 Task: Create new Company, with domain: 'jcrew.com' and type: 'Reseller'. Add new contact for this company, with mail Id: 'Amrita18Hill@jcrew.com', First Name: Amrita, Last name:  Hill, Job Title: 'Full Stack Developer', Phone Number: '(408) 555-9016'. Change life cycle stage to  Lead and lead status to  Open. Logged in from softage.3@softage.net
Action: Mouse moved to (79, 79)
Screenshot: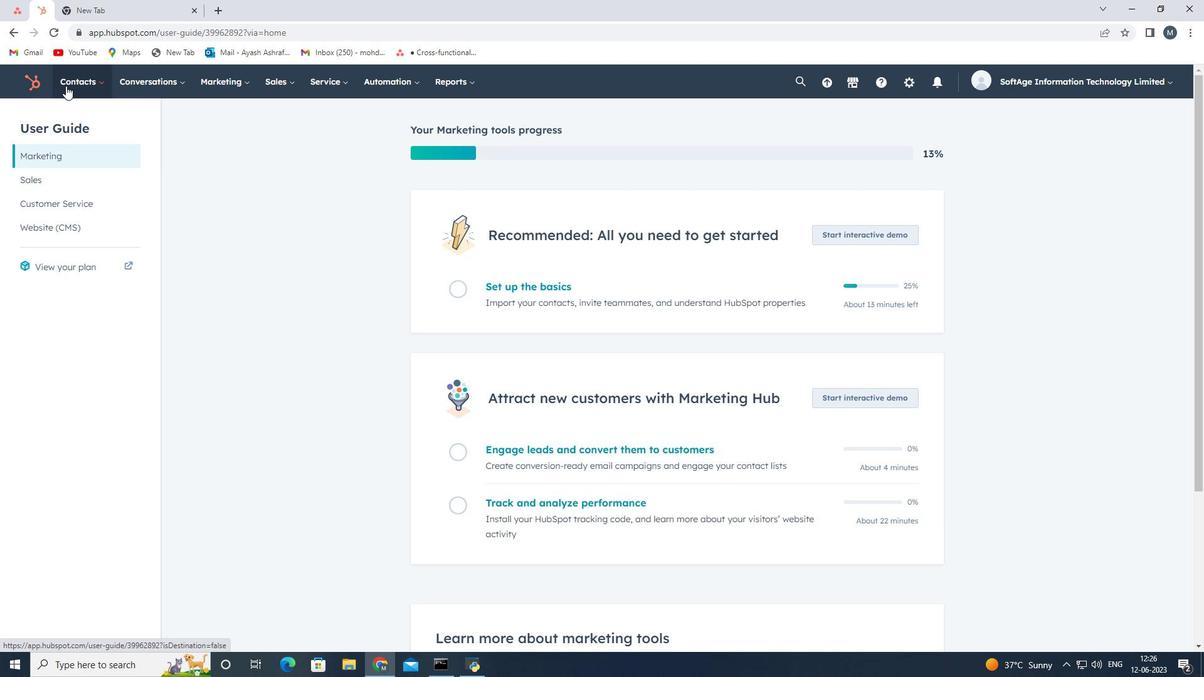 
Action: Mouse pressed left at (79, 79)
Screenshot: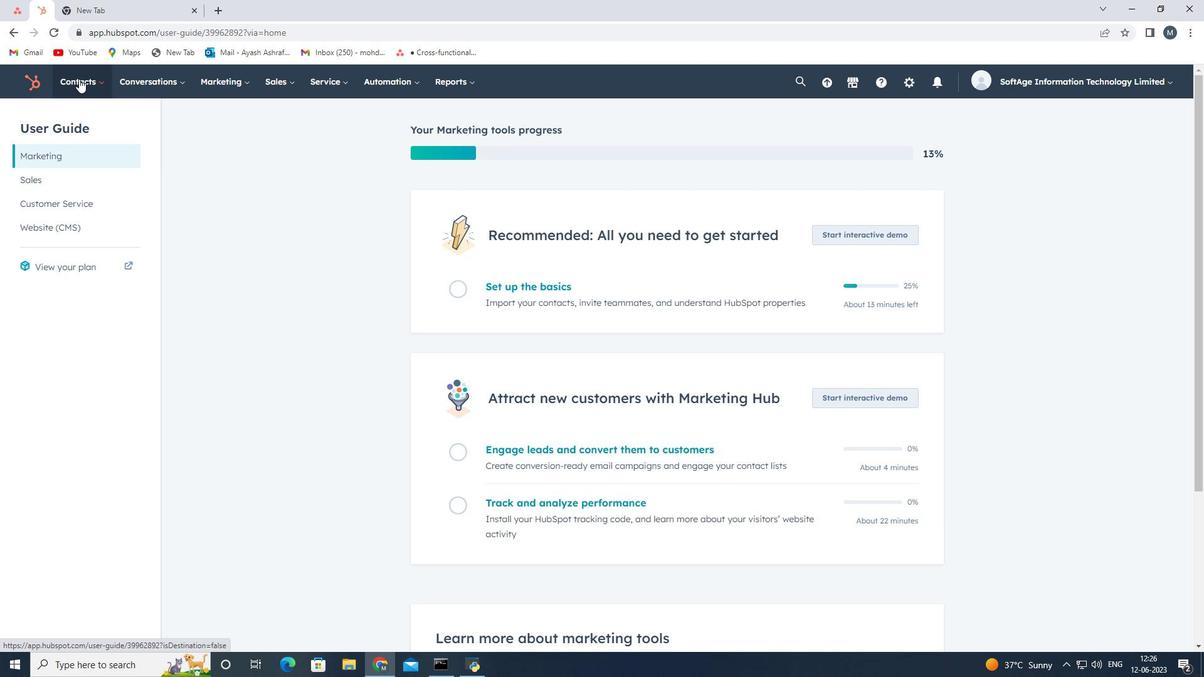 
Action: Mouse moved to (92, 136)
Screenshot: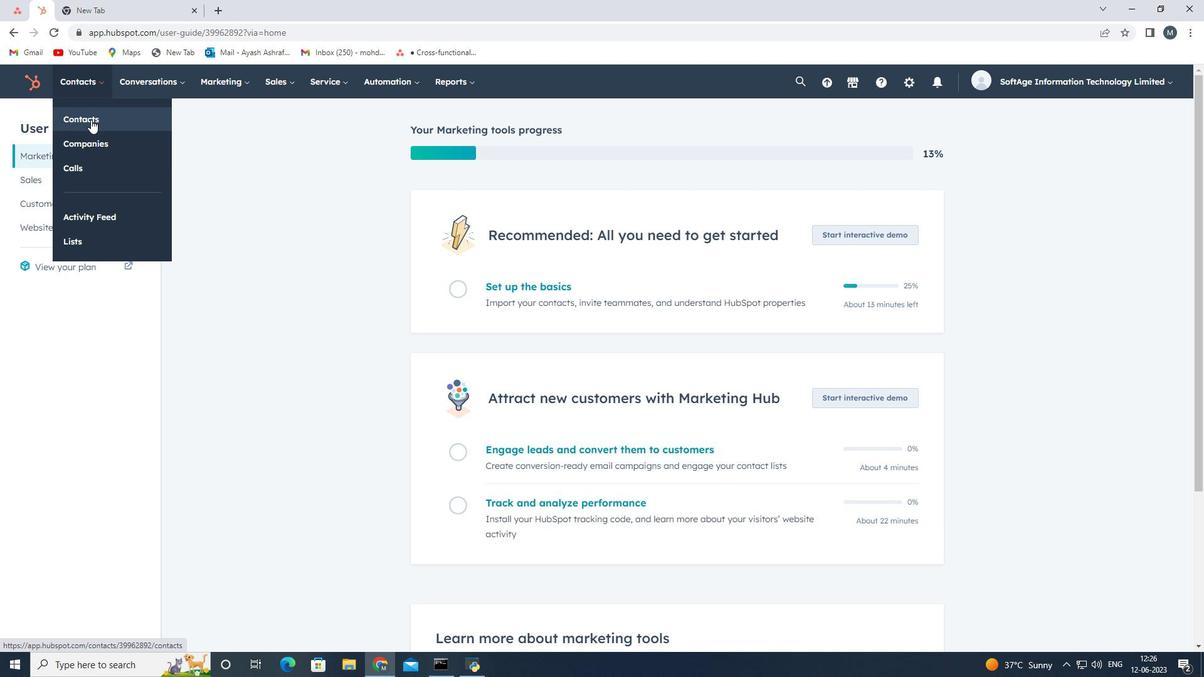
Action: Mouse pressed left at (92, 136)
Screenshot: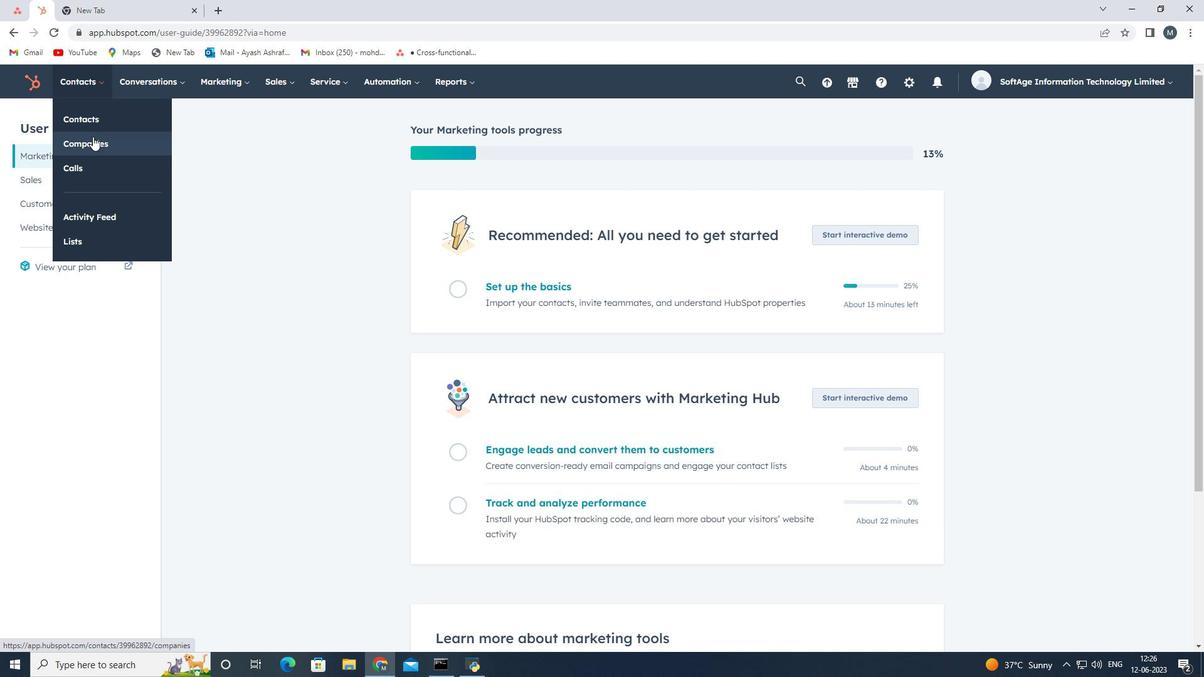 
Action: Mouse moved to (1103, 124)
Screenshot: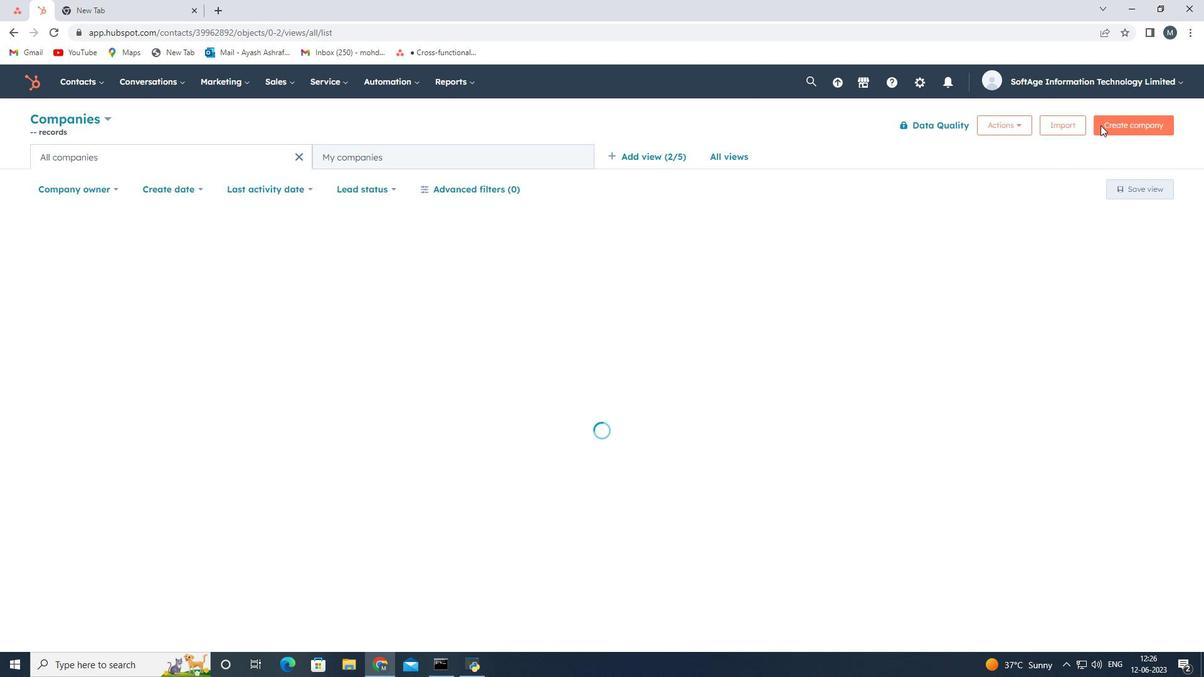 
Action: Mouse pressed left at (1103, 124)
Screenshot: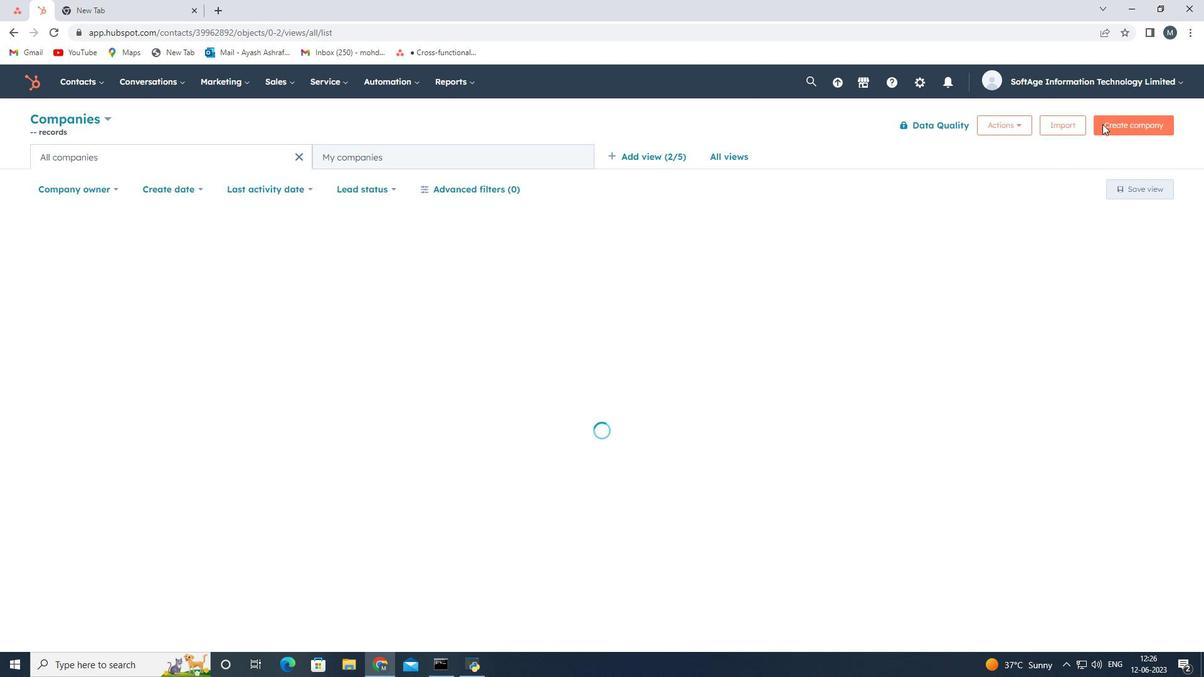 
Action: Mouse moved to (1117, 124)
Screenshot: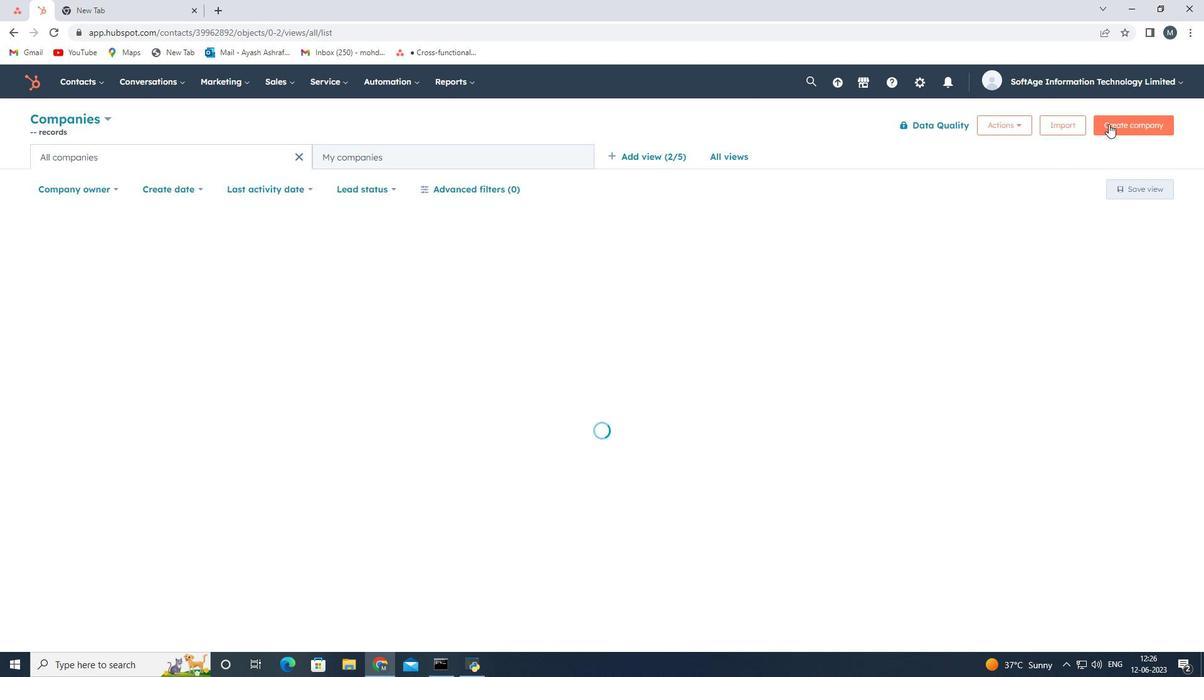 
Action: Mouse pressed left at (1117, 124)
Screenshot: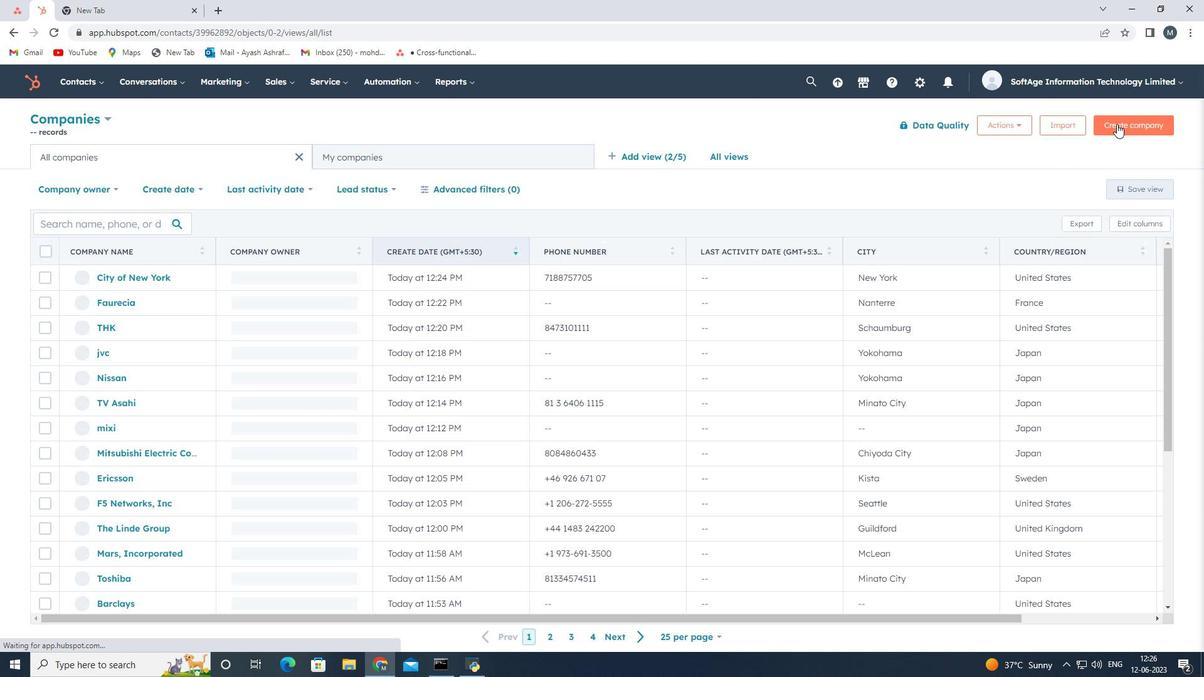 
Action: Mouse moved to (899, 182)
Screenshot: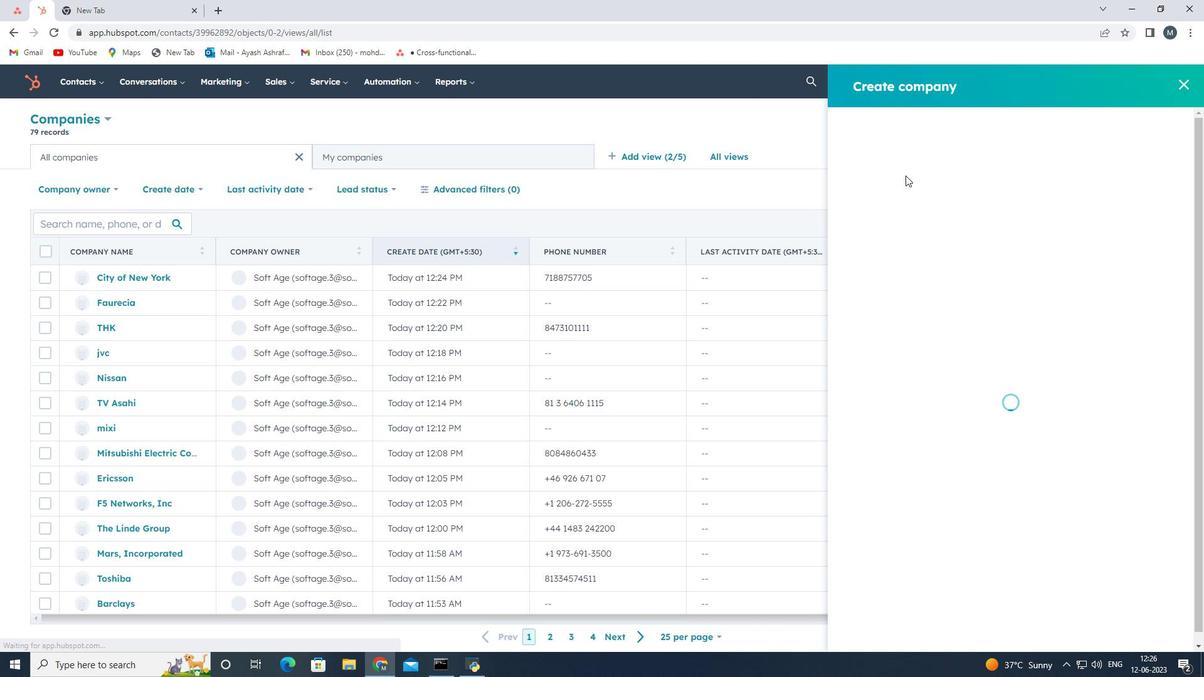 
Action: Mouse pressed left at (899, 182)
Screenshot: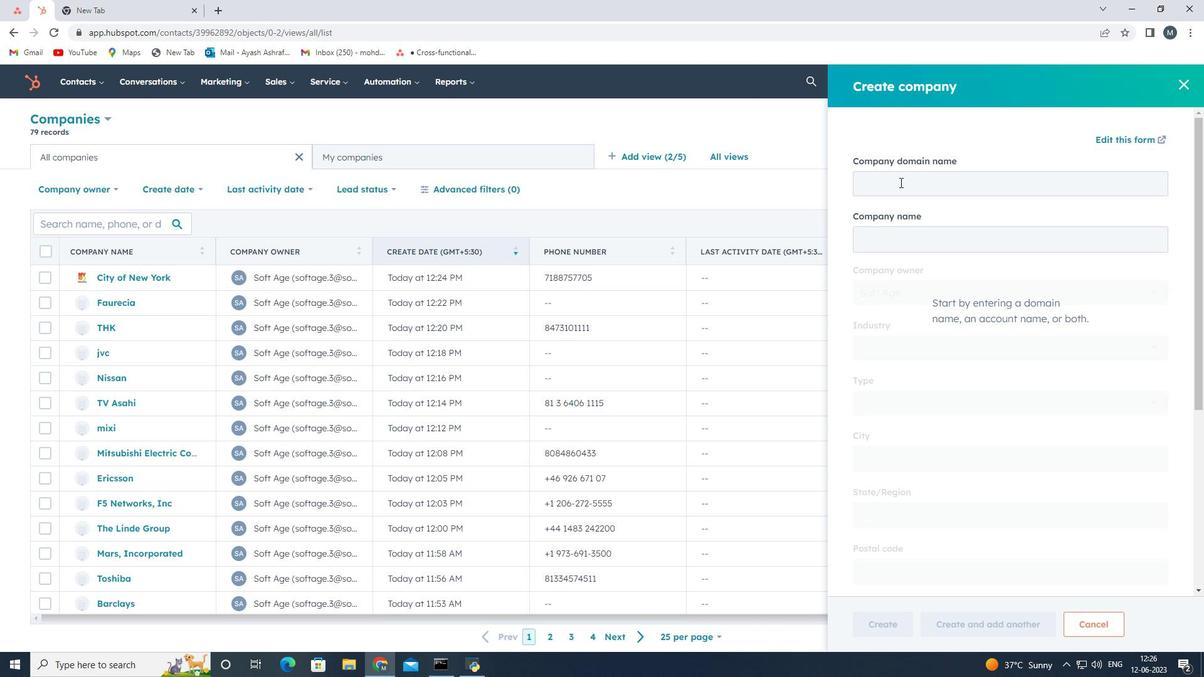 
Action: Key pressed jcrew.com
Screenshot: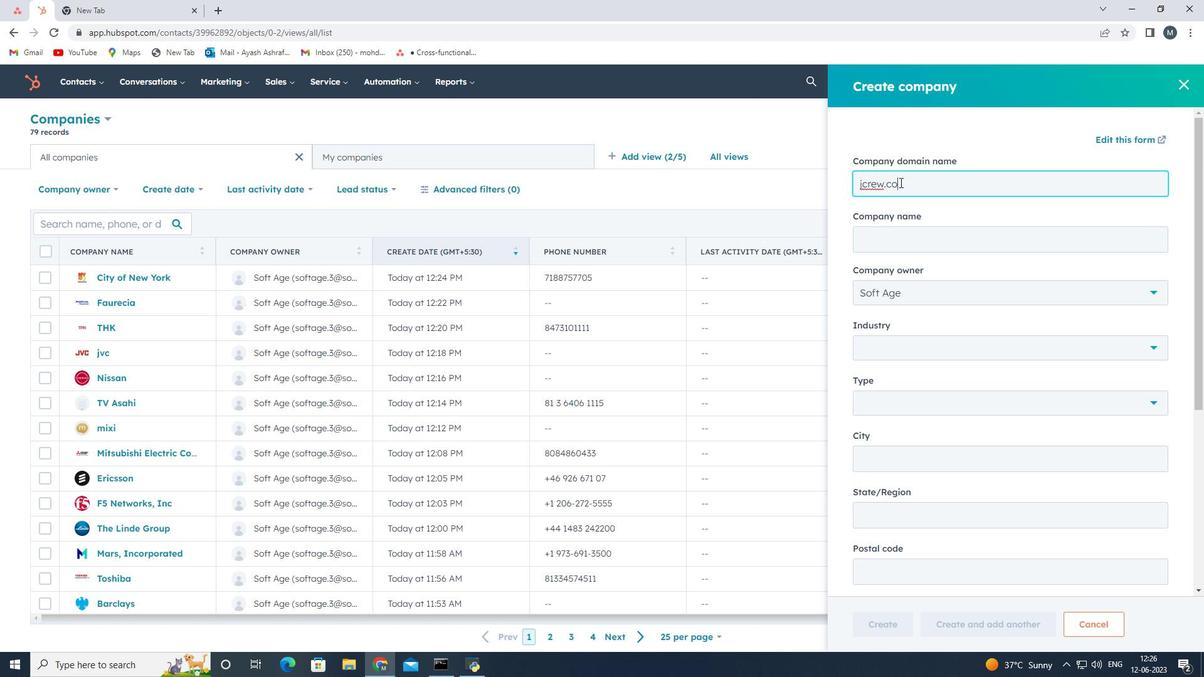 
Action: Mouse moved to (886, 402)
Screenshot: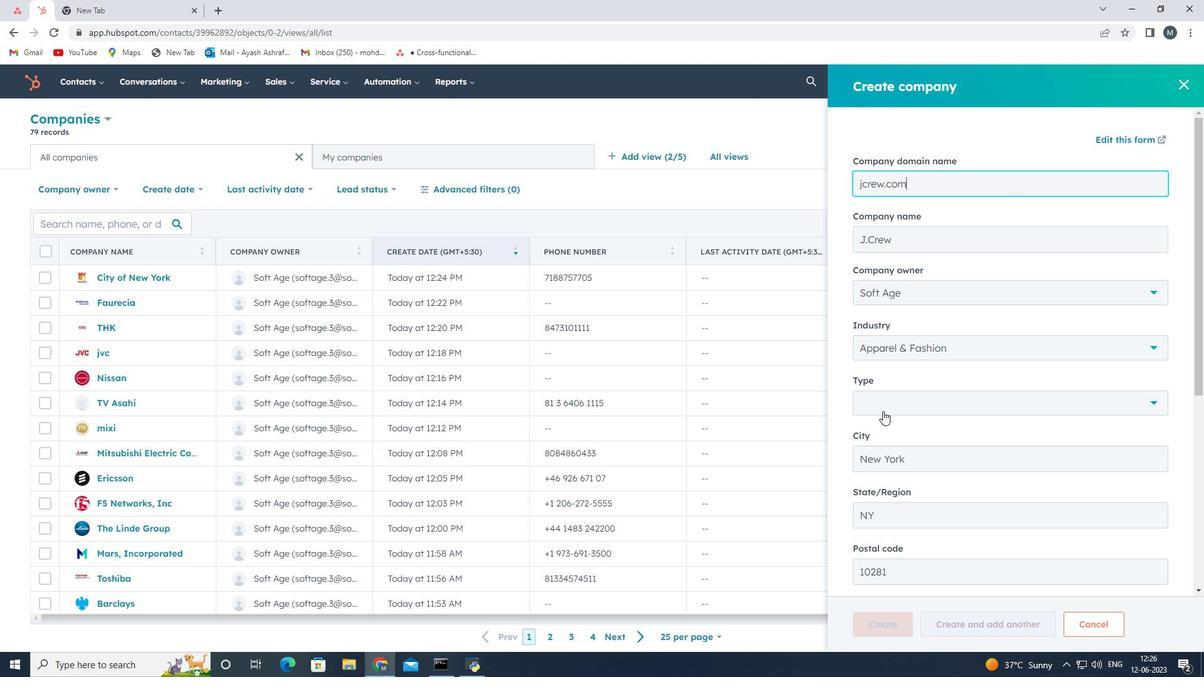 
Action: Mouse pressed left at (886, 402)
Screenshot: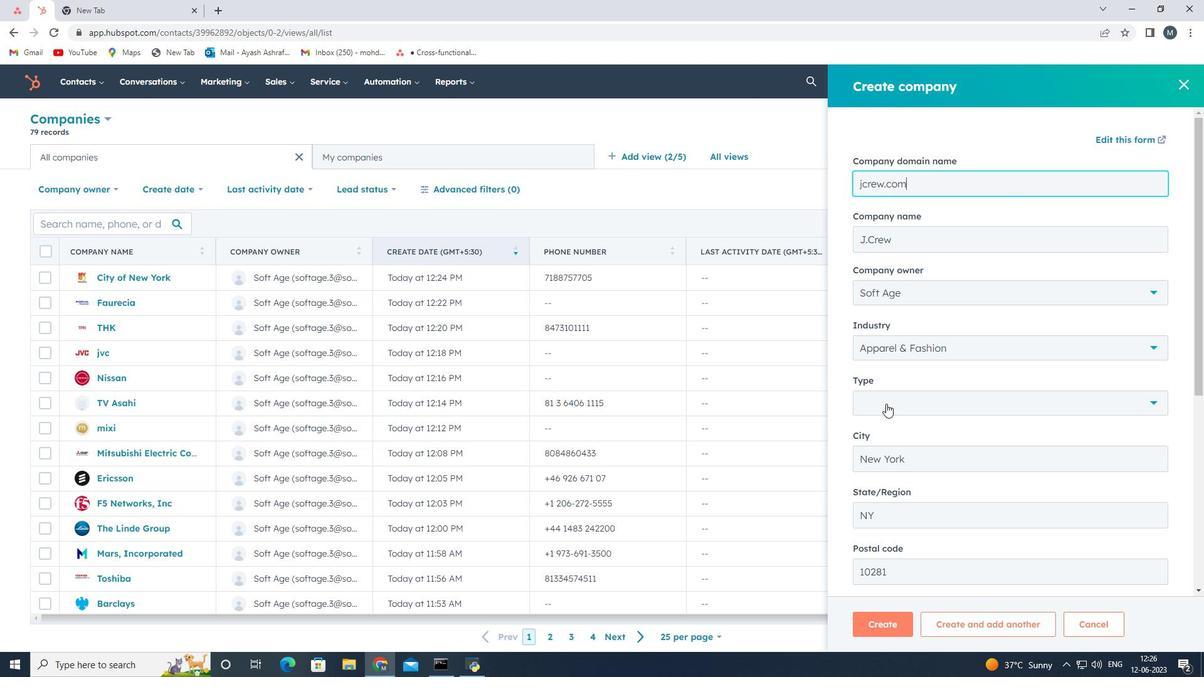 
Action: Mouse moved to (874, 518)
Screenshot: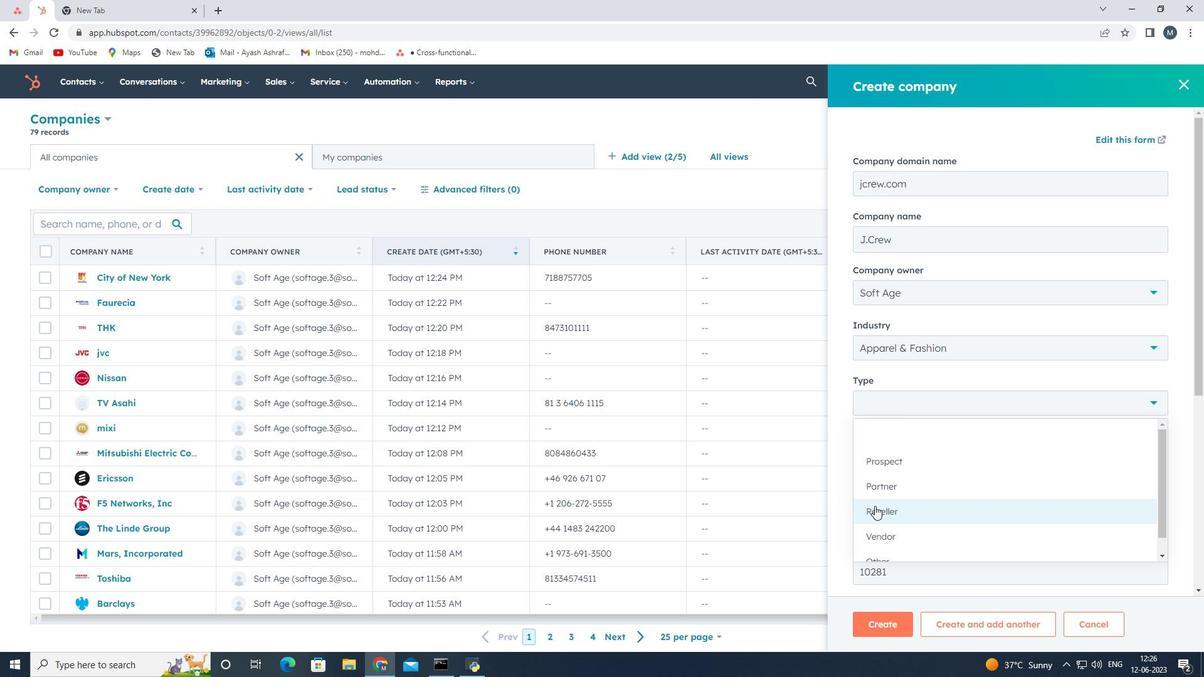 
Action: Mouse pressed left at (874, 518)
Screenshot: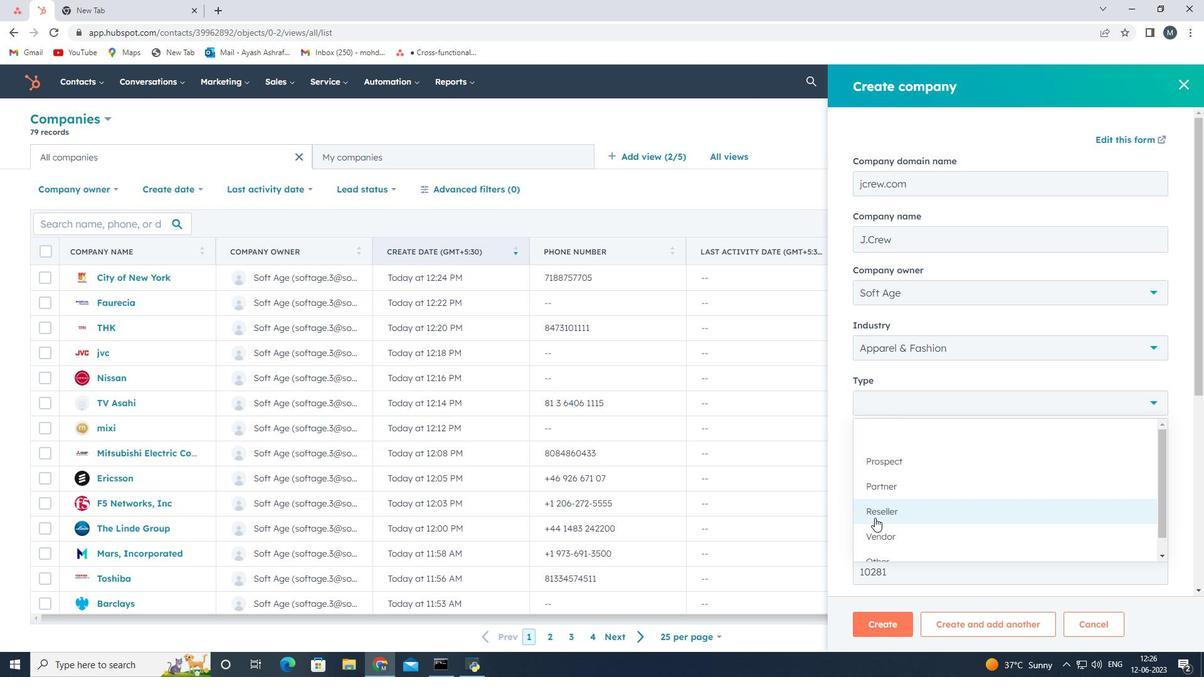 
Action: Mouse moved to (876, 516)
Screenshot: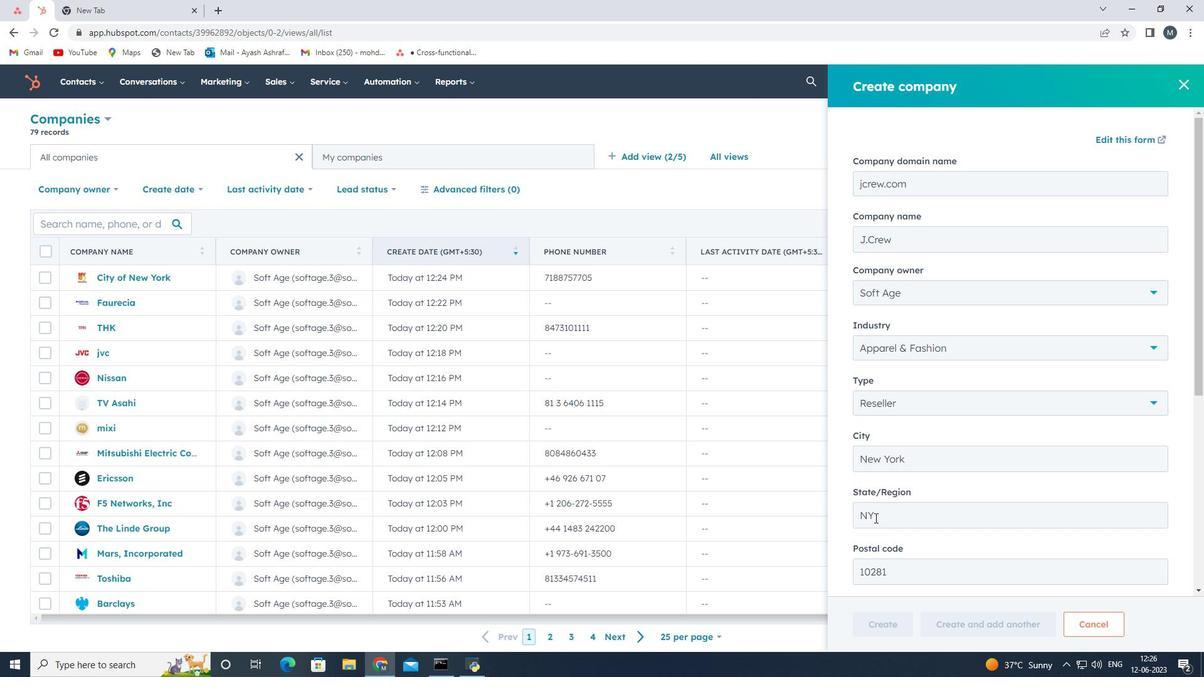
Action: Mouse scrolled (876, 516) with delta (0, 0)
Screenshot: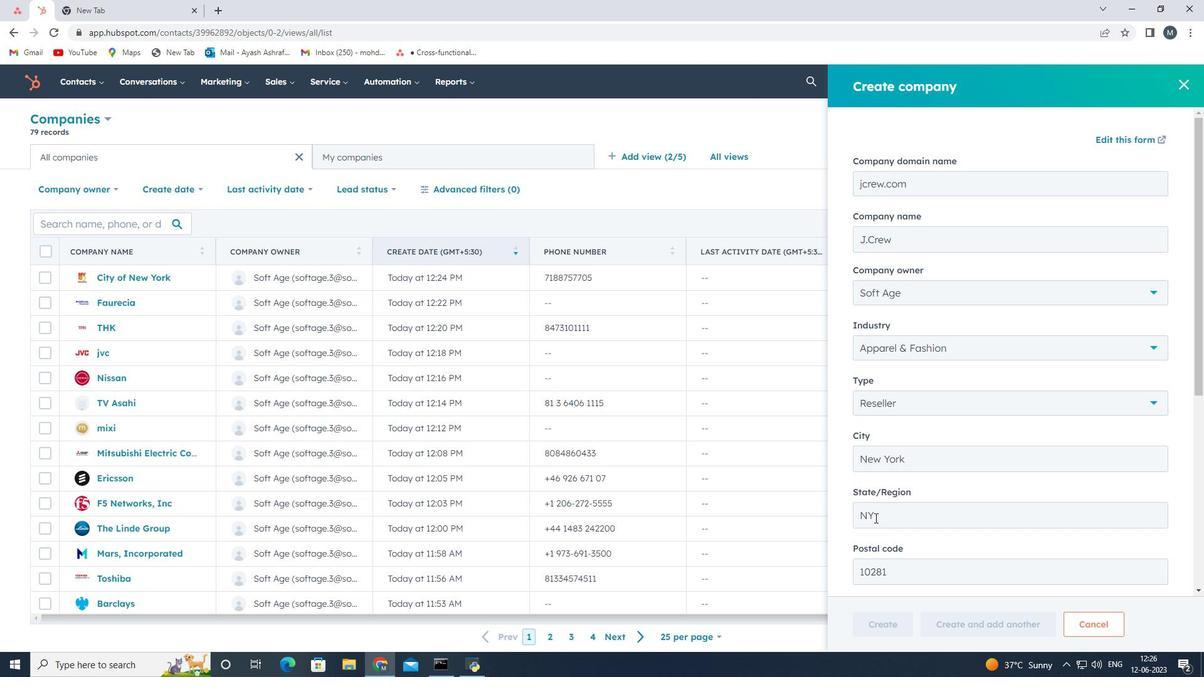 
Action: Mouse scrolled (876, 516) with delta (0, 0)
Screenshot: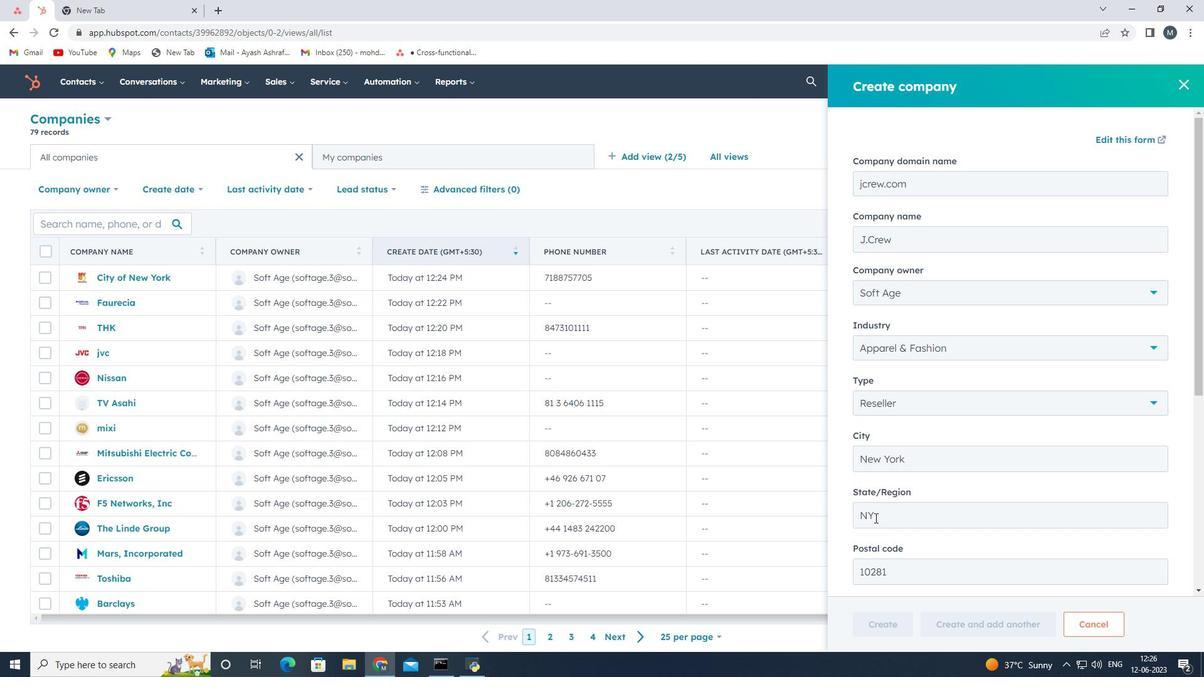
Action: Mouse scrolled (876, 516) with delta (0, 0)
Screenshot: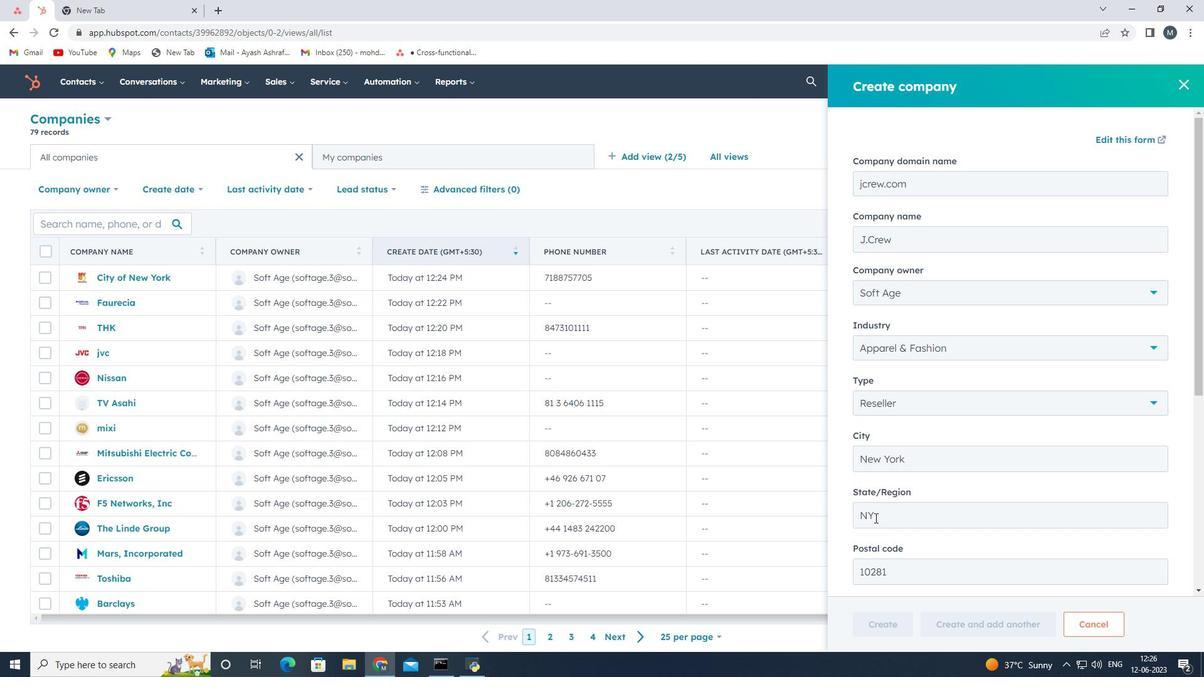 
Action: Mouse scrolled (876, 516) with delta (0, 0)
Screenshot: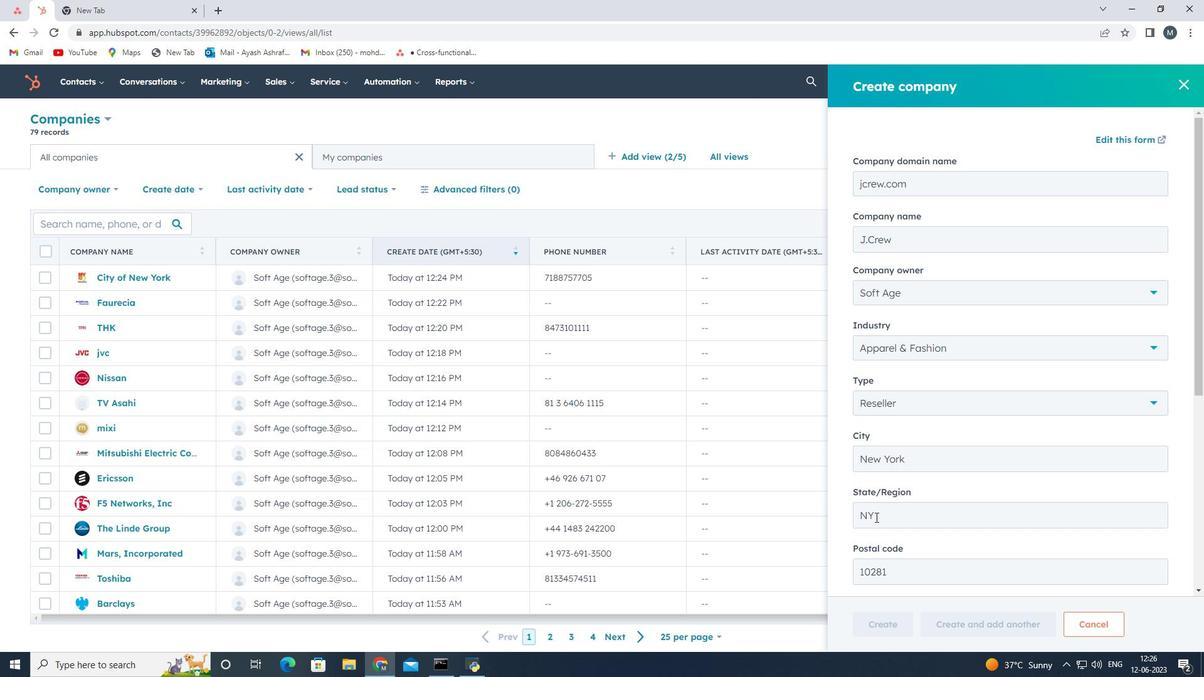 
Action: Mouse scrolled (876, 516) with delta (0, 0)
Screenshot: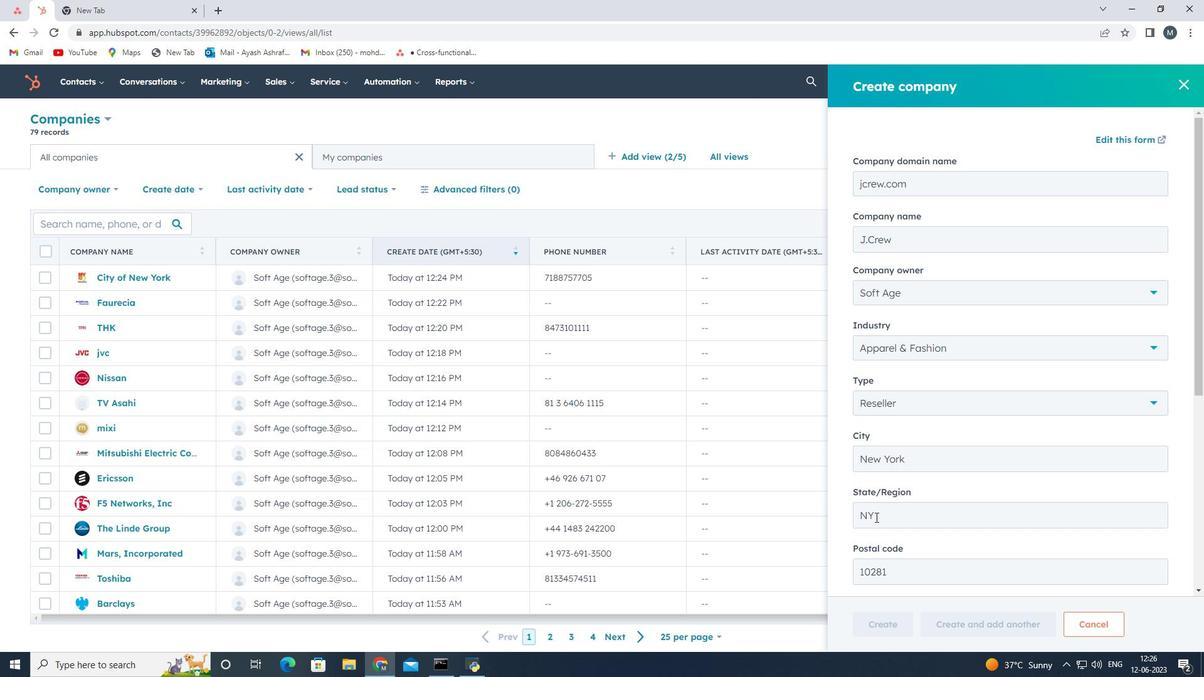 
Action: Mouse scrolled (876, 516) with delta (0, 0)
Screenshot: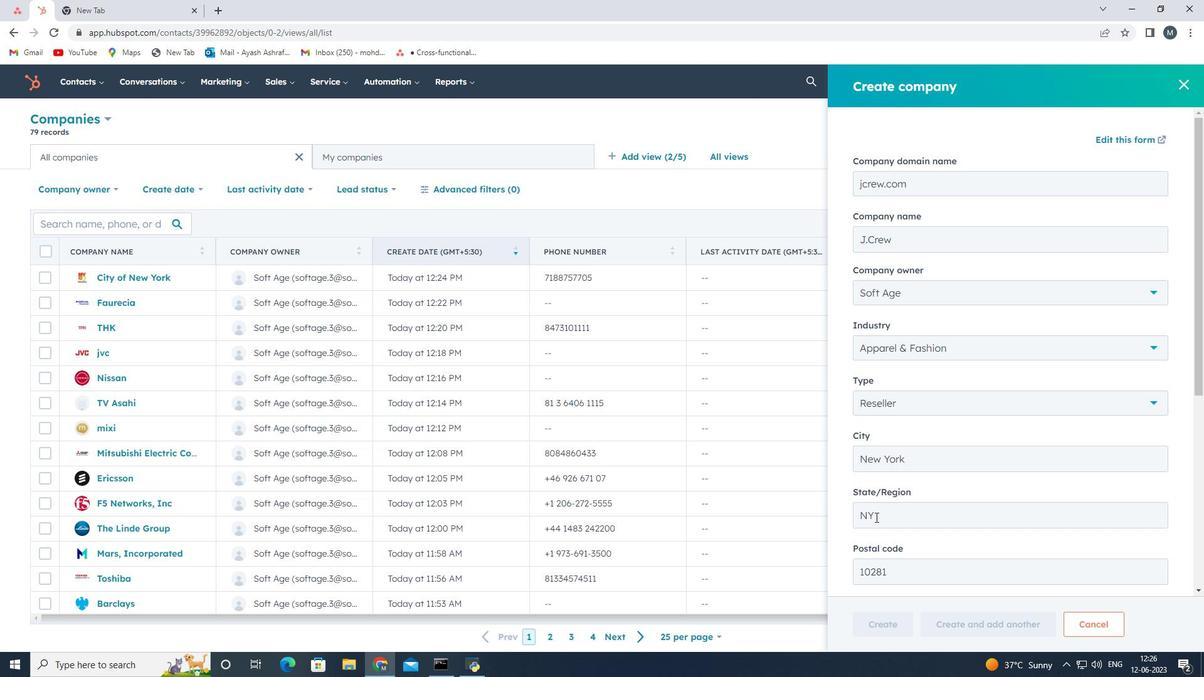 
Action: Mouse scrolled (876, 516) with delta (0, 0)
Screenshot: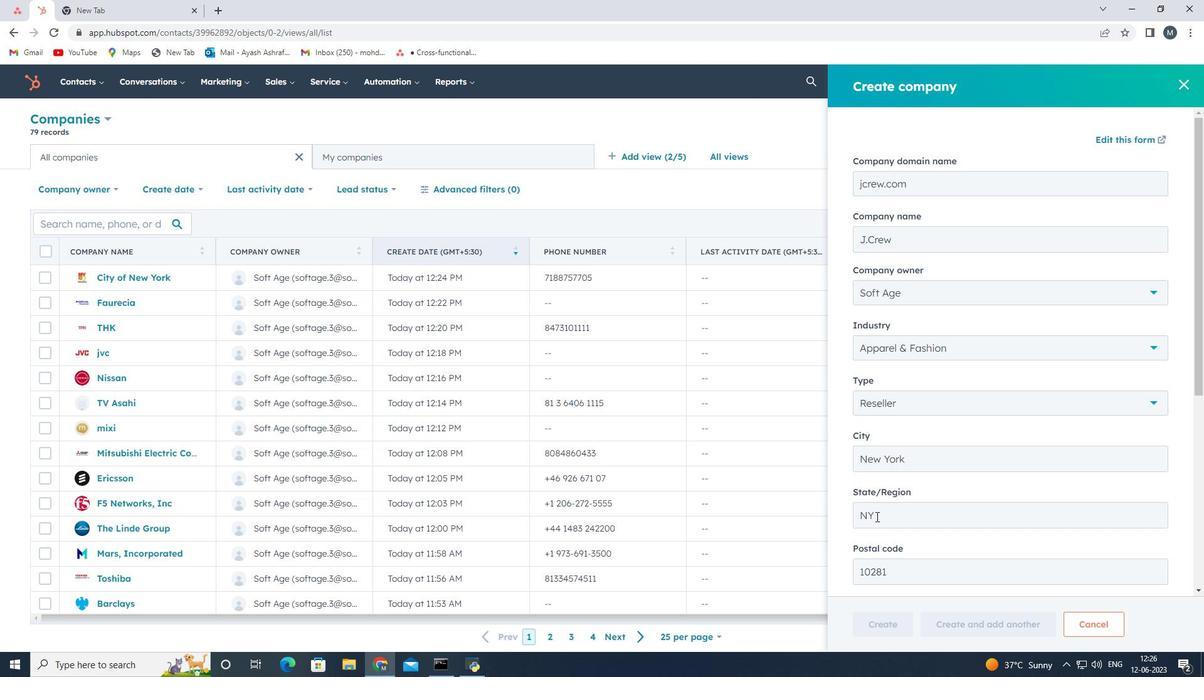 
Action: Mouse moved to (881, 624)
Screenshot: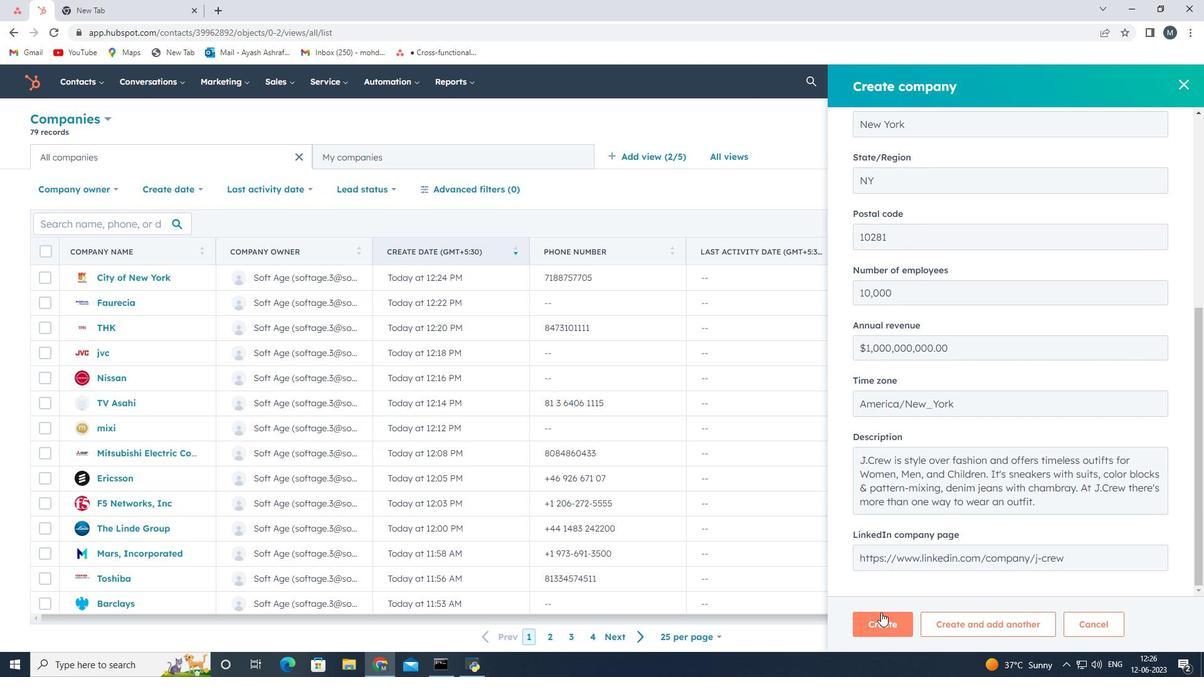 
Action: Mouse pressed left at (881, 624)
Screenshot: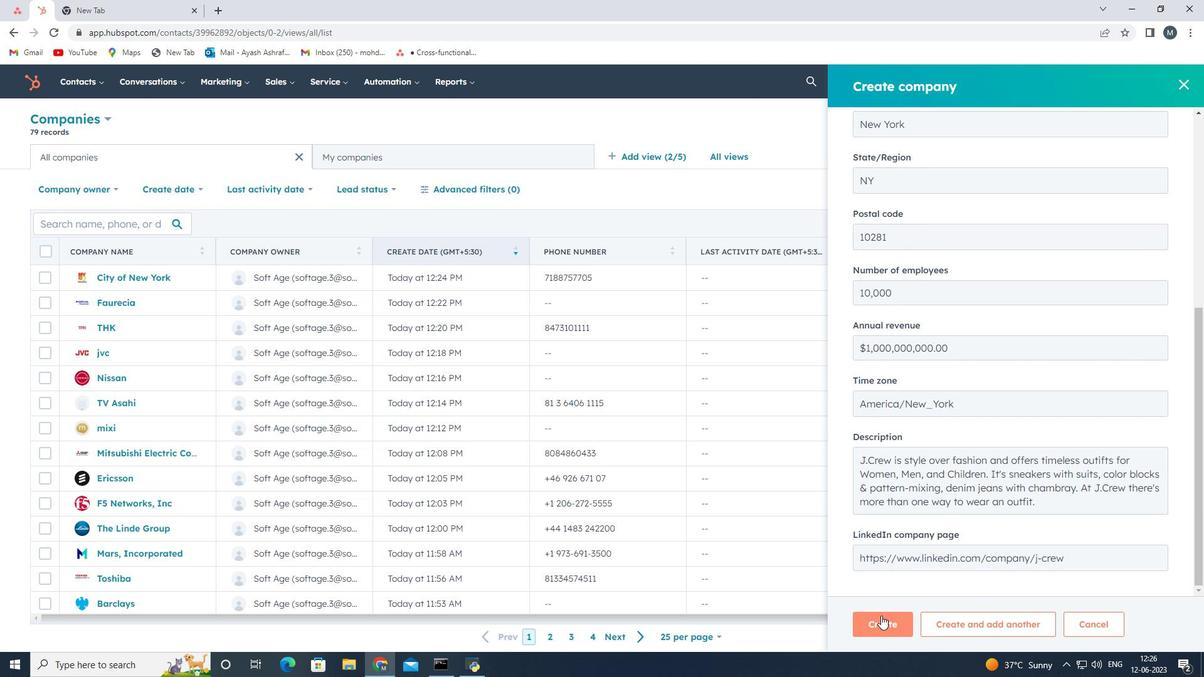 
Action: Mouse moved to (847, 423)
Screenshot: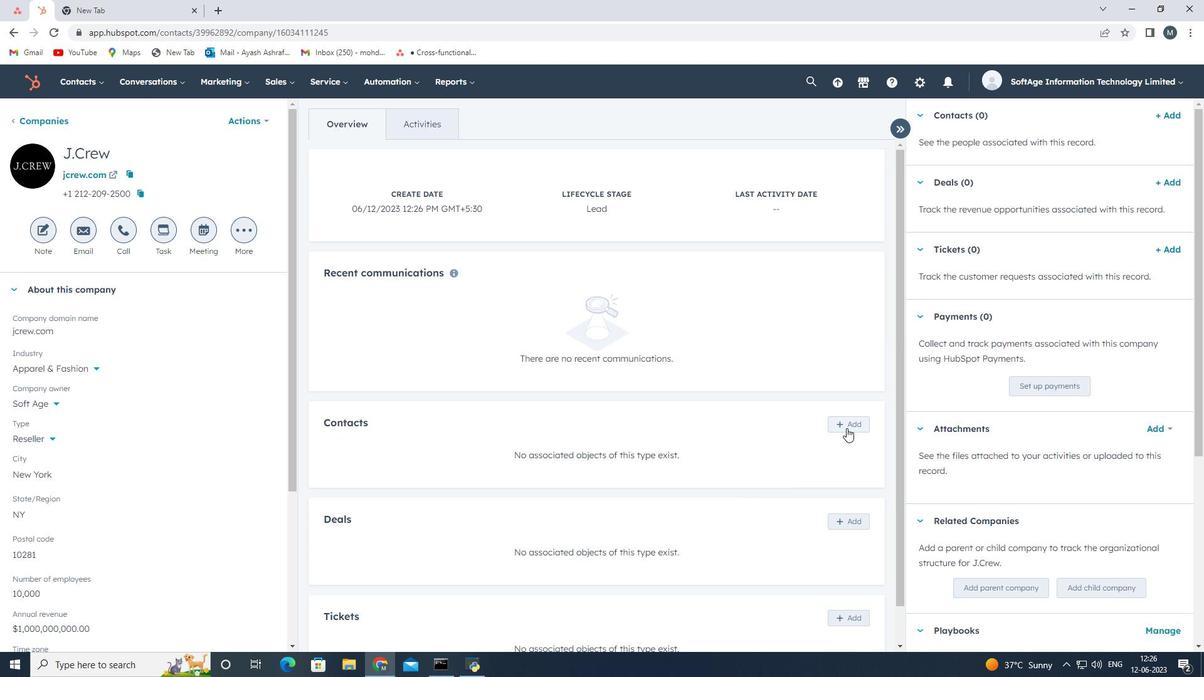 
Action: Mouse pressed left at (847, 423)
Screenshot: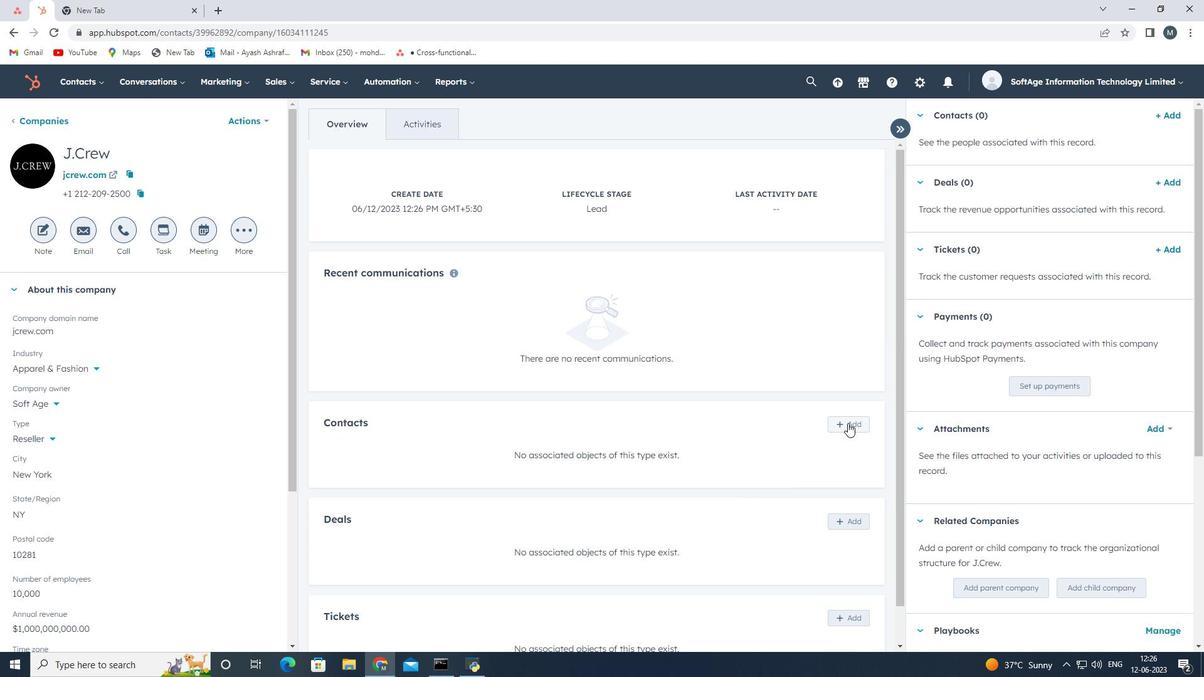 
Action: Mouse moved to (967, 139)
Screenshot: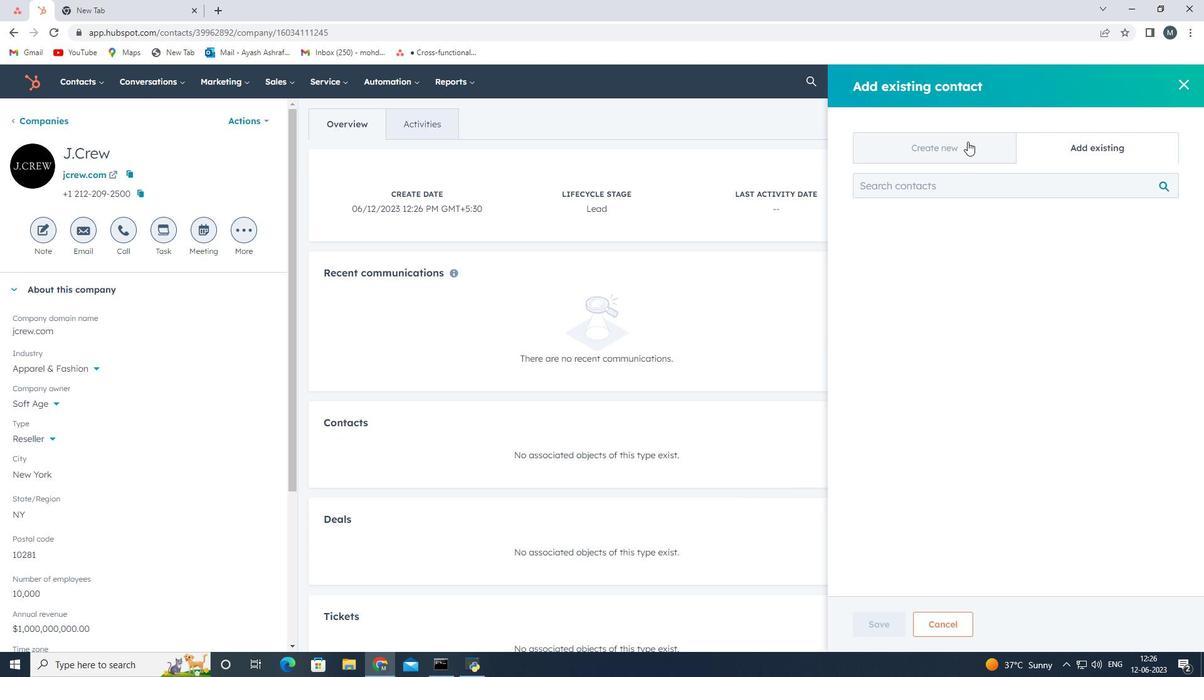 
Action: Mouse pressed left at (967, 139)
Screenshot: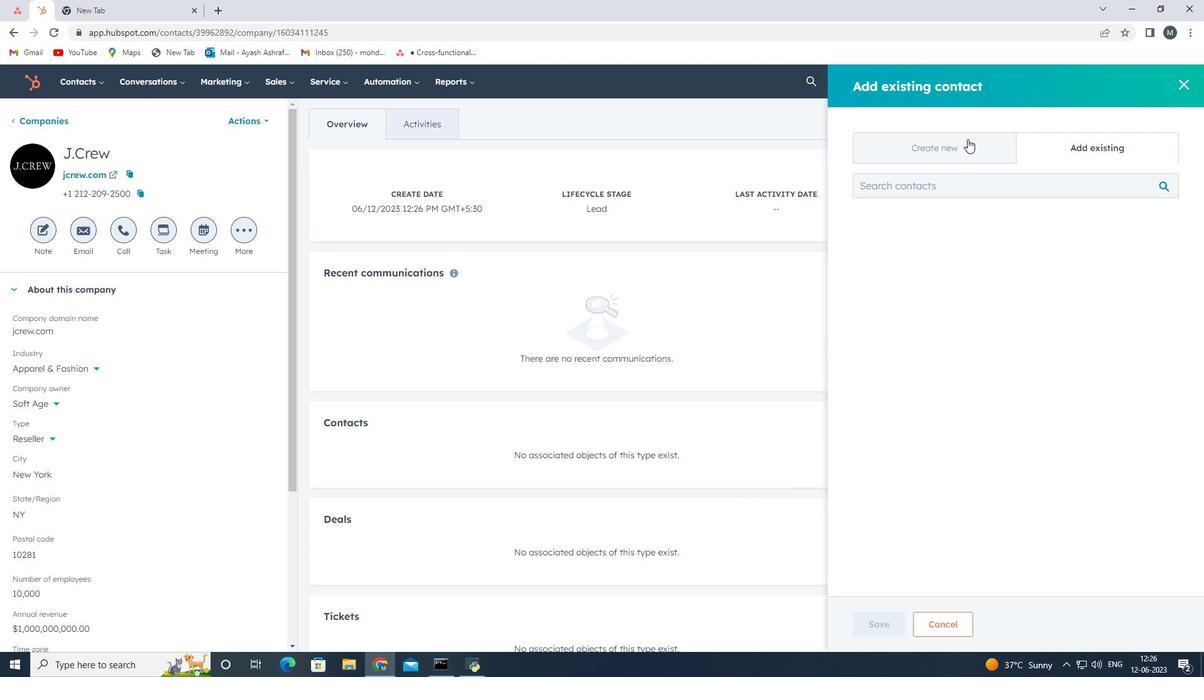 
Action: Mouse moved to (928, 215)
Screenshot: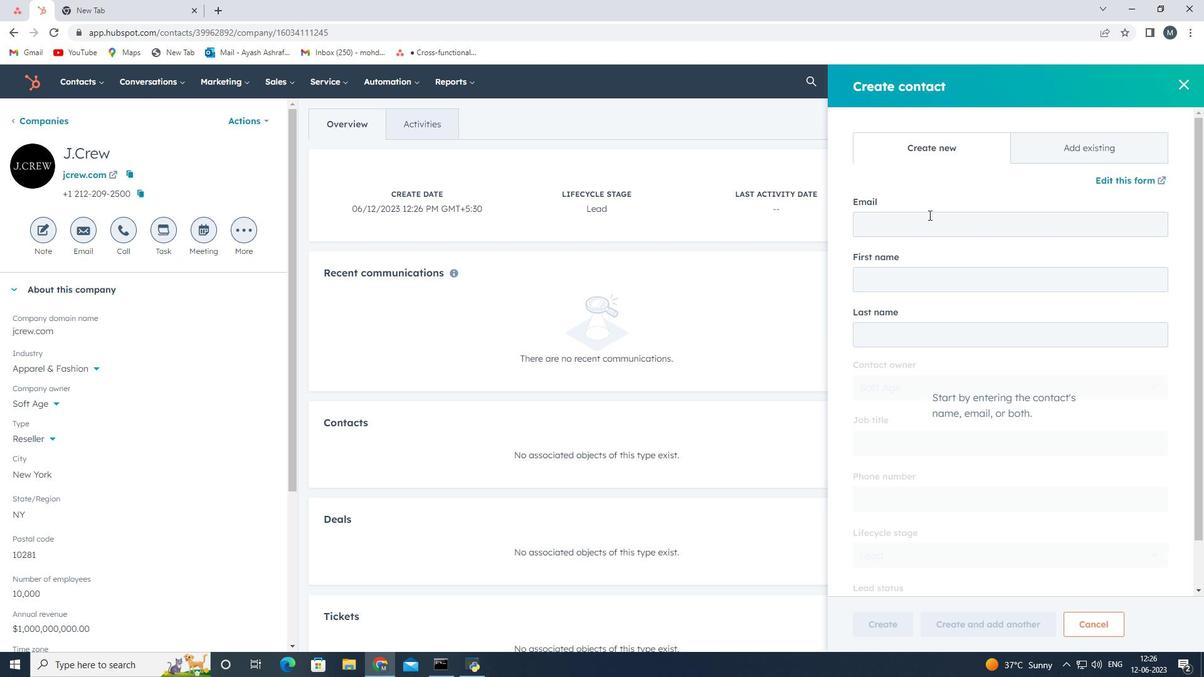 
Action: Mouse pressed left at (928, 215)
Screenshot: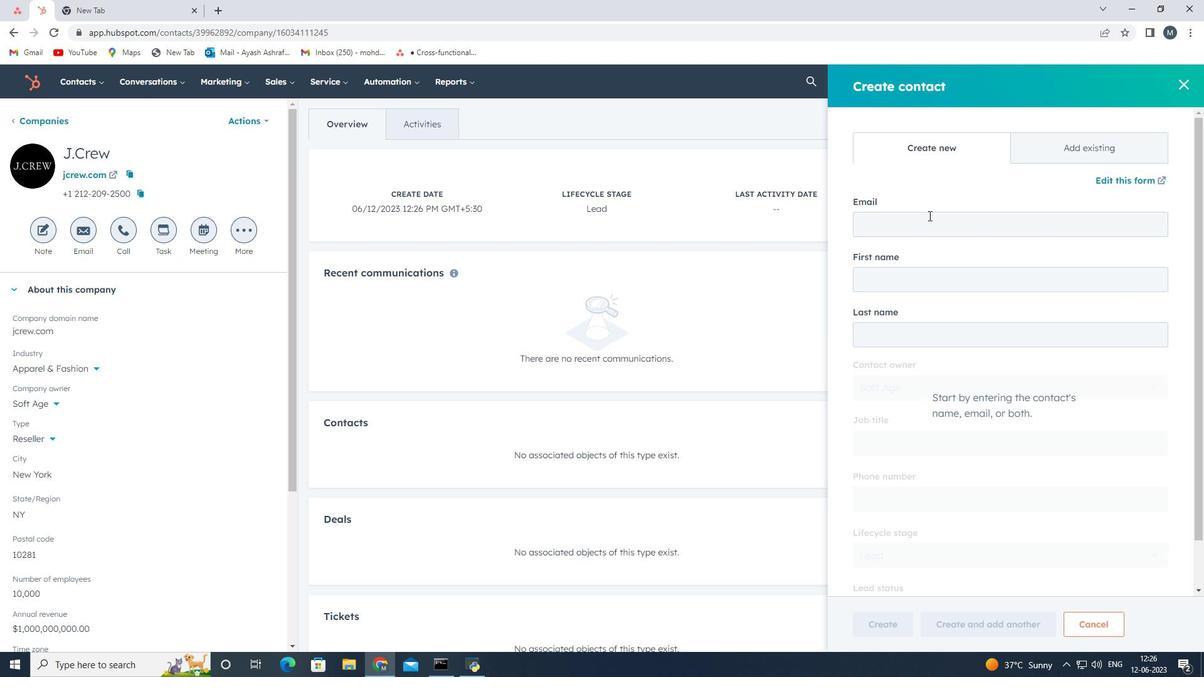 
Action: Mouse moved to (928, 217)
Screenshot: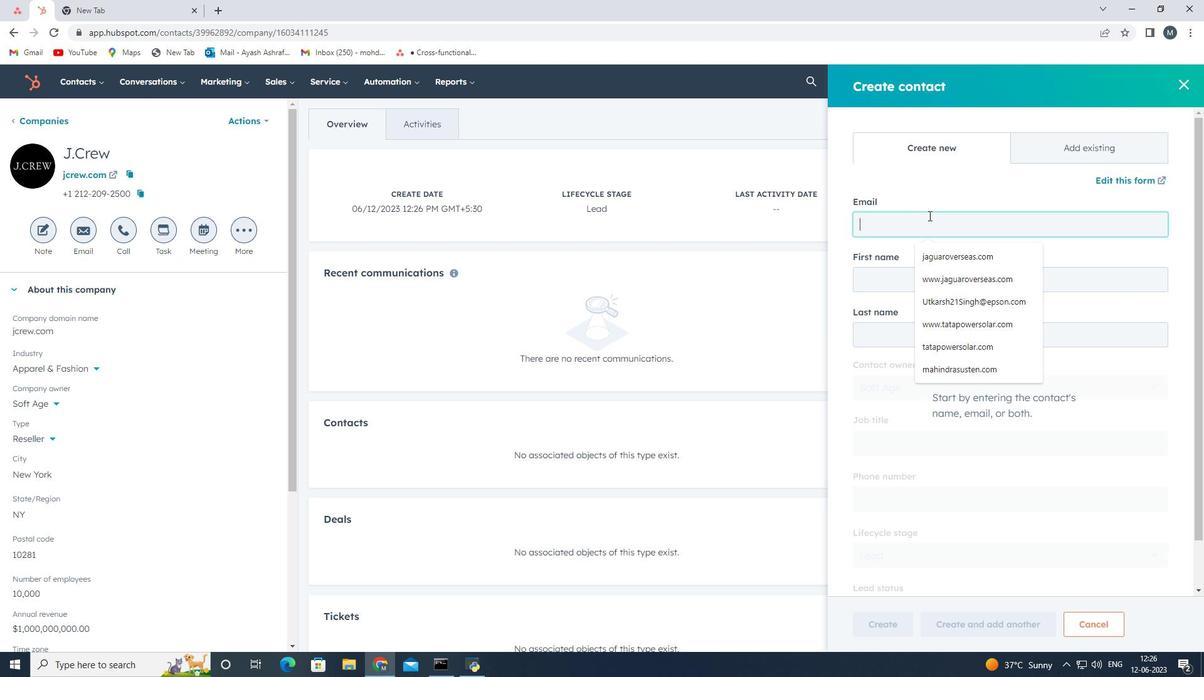 
Action: Key pressed <Key.shift>Amrita18<Key.shift>Hill<Key.shift>@jcrew.com
Screenshot: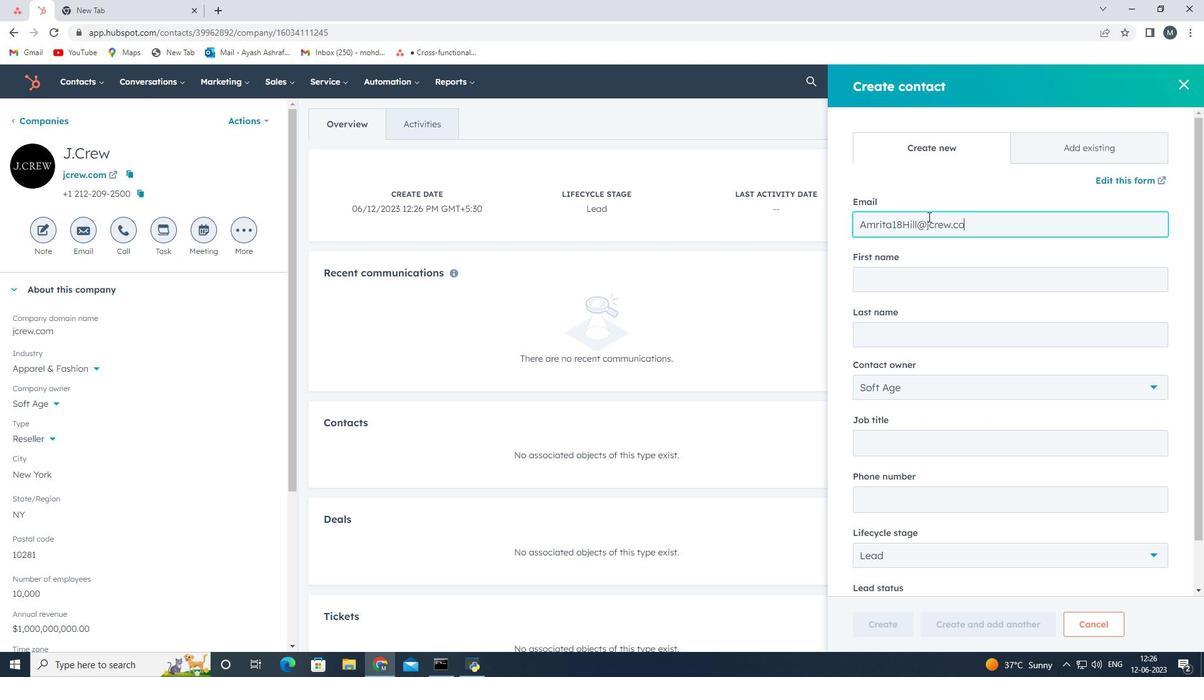 
Action: Mouse moved to (912, 284)
Screenshot: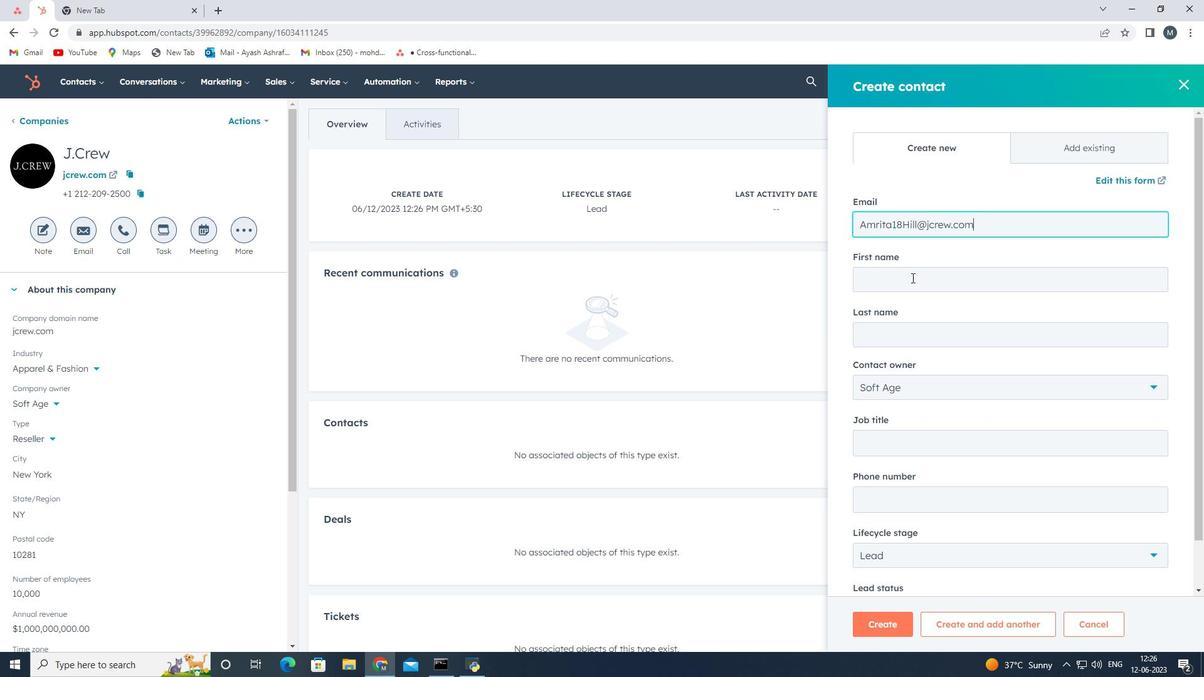 
Action: Mouse pressed left at (912, 284)
Screenshot: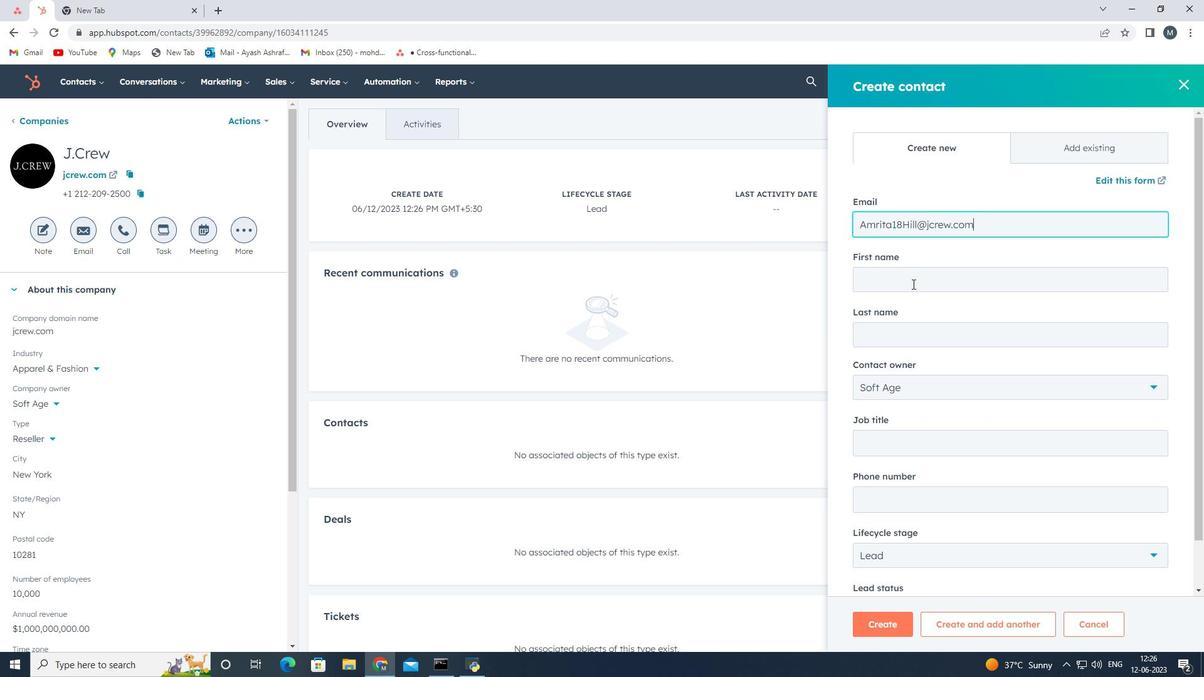 
Action: Key pressed <Key.shift>Amr
Screenshot: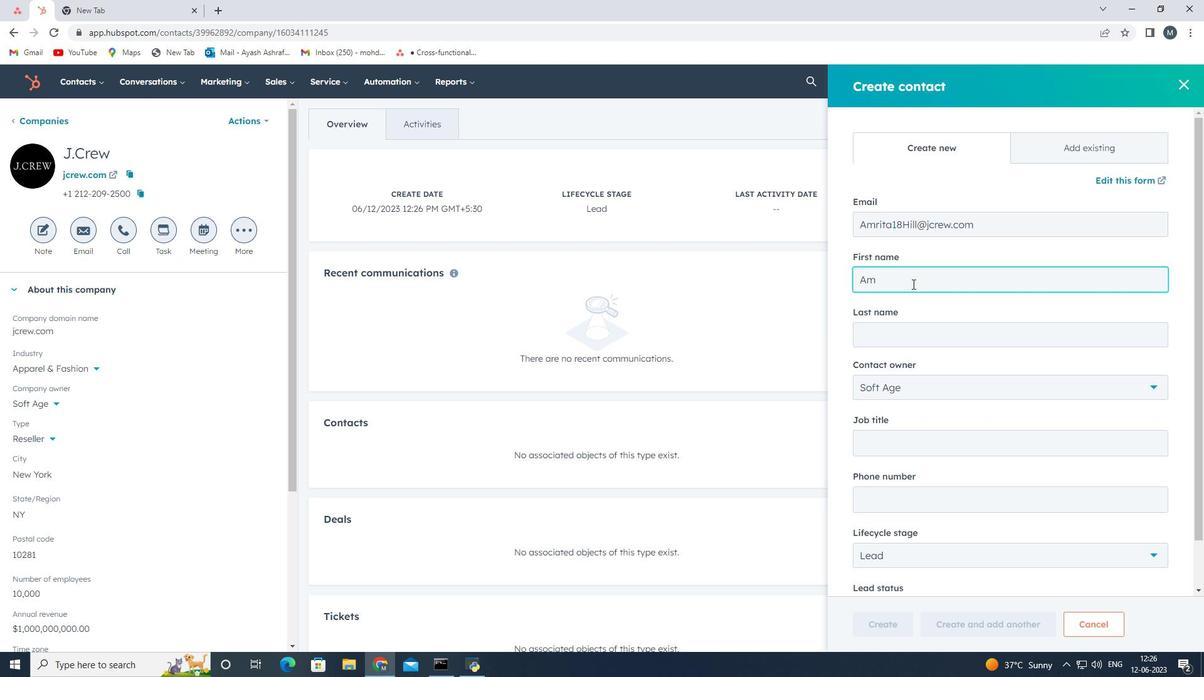 
Action: Mouse moved to (912, 284)
Screenshot: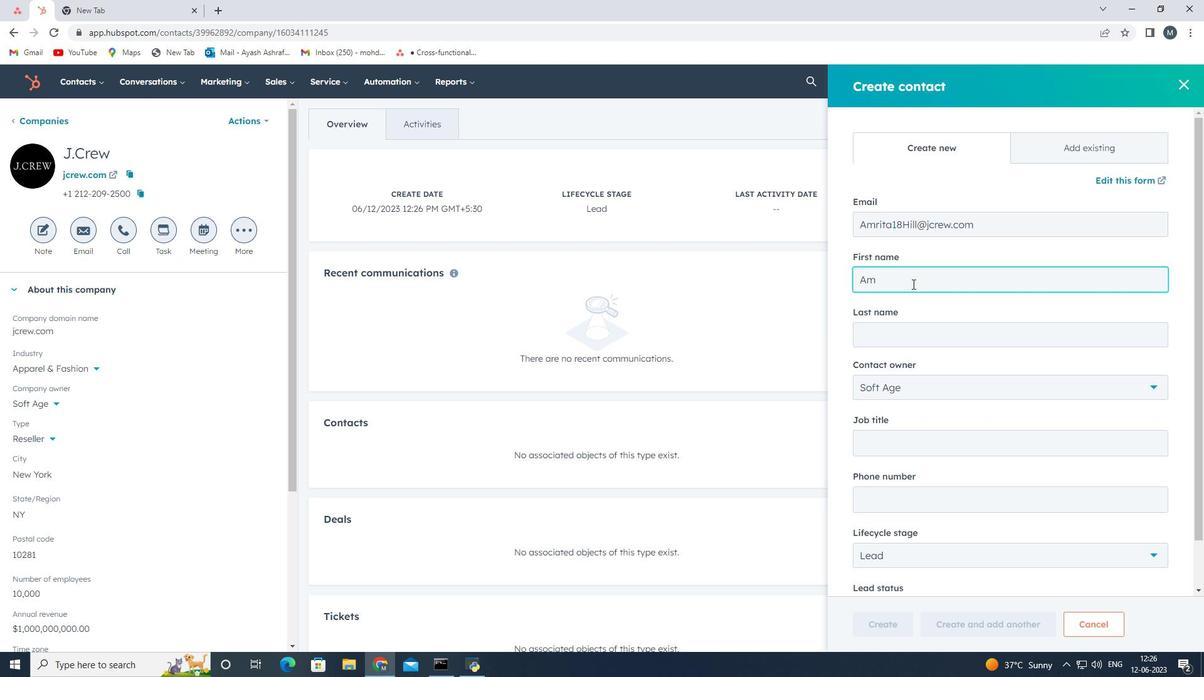 
Action: Key pressed ita
Screenshot: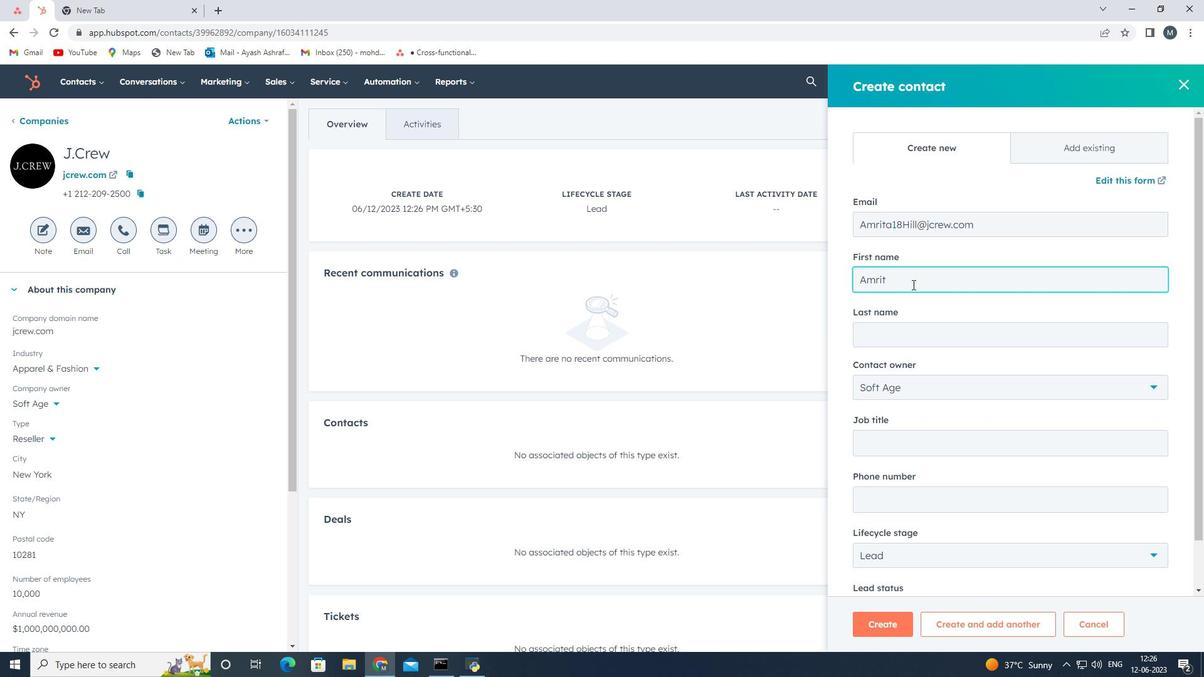 
Action: Mouse moved to (871, 338)
Screenshot: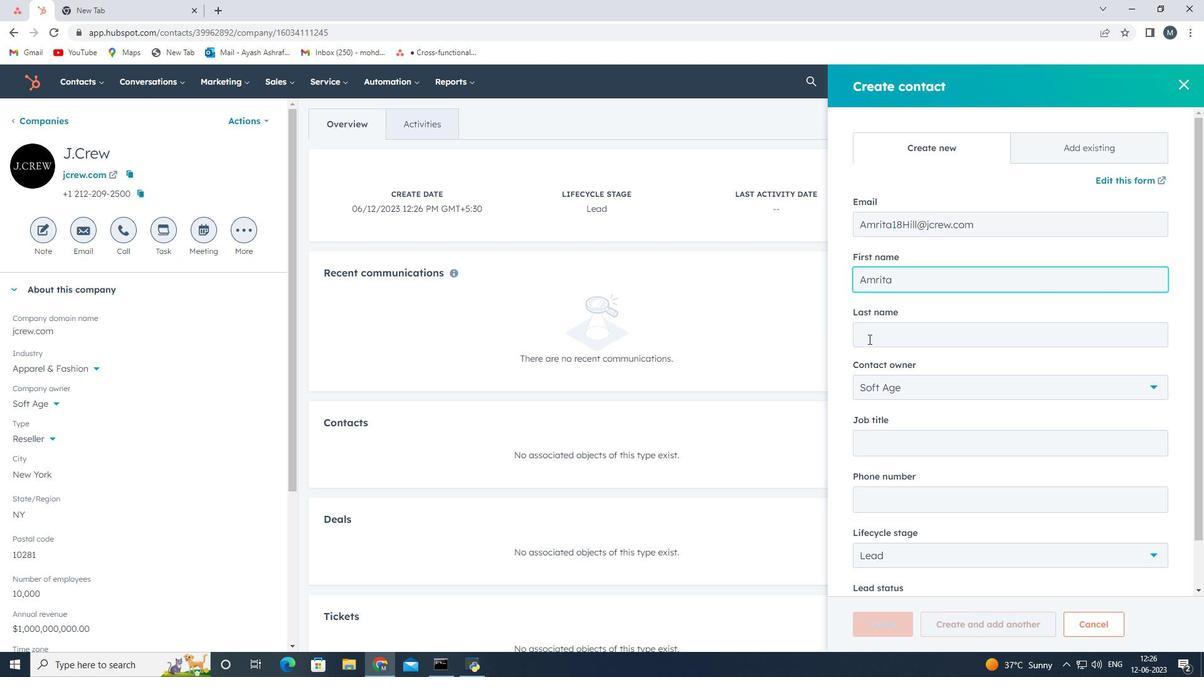 
Action: Mouse pressed left at (871, 338)
Screenshot: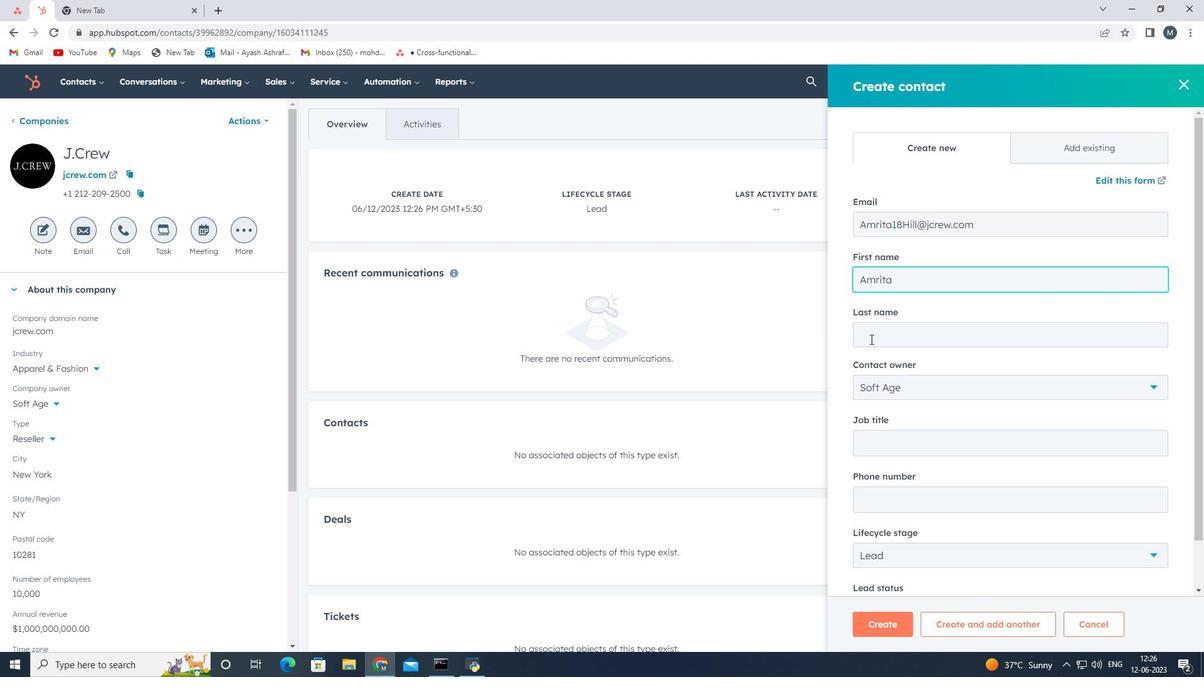 
Action: Key pressed <Key.shift><Key.shift><Key.shift><Key.shift><Key.shift><Key.shift><Key.shift><Key.shift><Key.shift><Key.shift><Key.shift><Key.shift><Key.shift><Key.shift><Key.shift>Hill
Screenshot: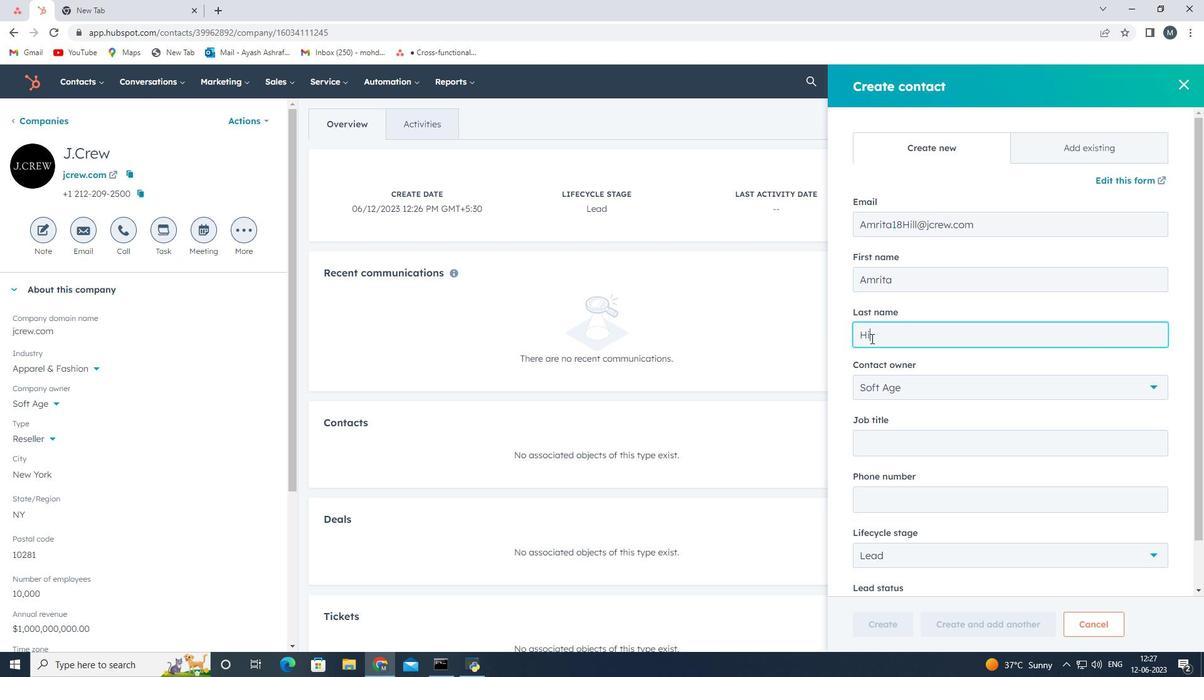 
Action: Mouse moved to (885, 450)
Screenshot: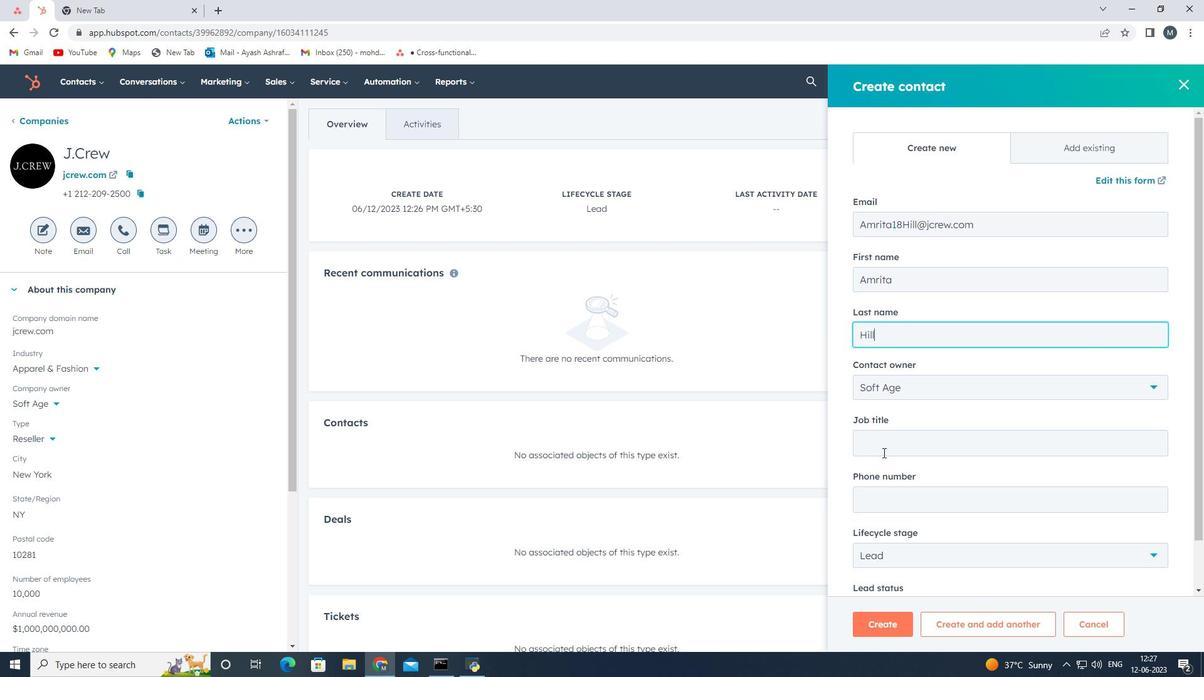 
Action: Mouse pressed left at (885, 450)
Screenshot: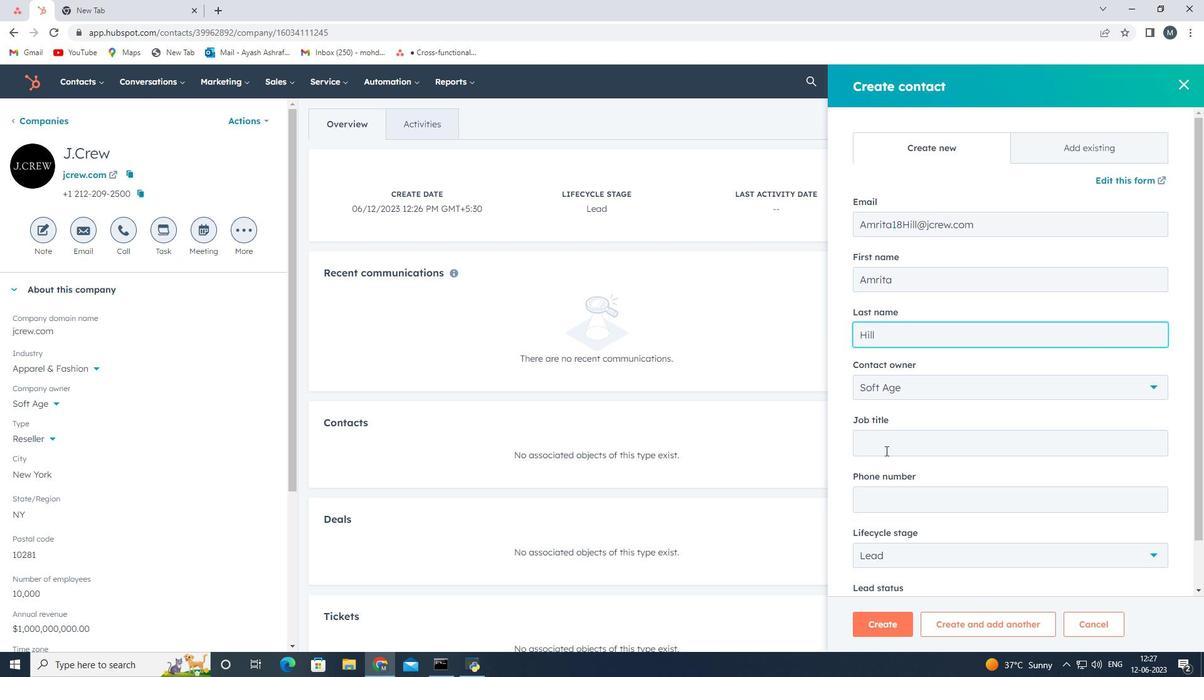 
Action: Key pressed <Key.shift><Key.shift><Key.shift><Key.shift><Key.shift><Key.shift><Key.shift><Key.shift>Full<Key.space><Key.shift>Stack<Key.space><Key.shift>Developer
Screenshot: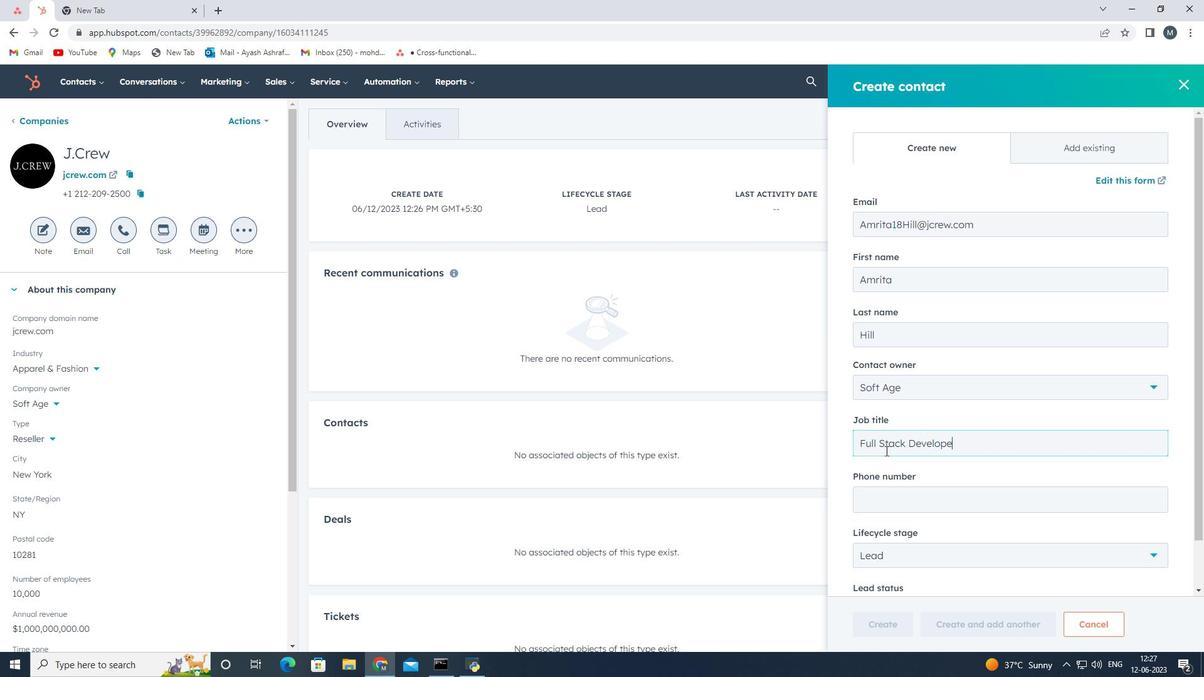 
Action: Mouse moved to (911, 496)
Screenshot: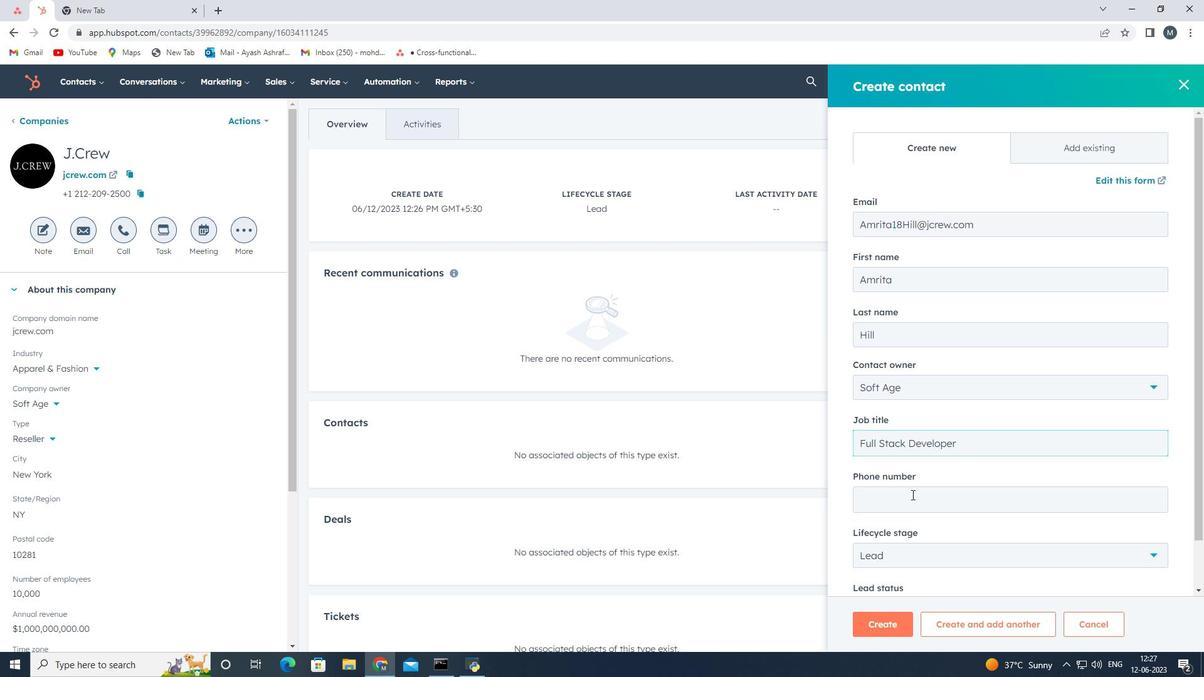 
Action: Mouse pressed left at (911, 496)
Screenshot: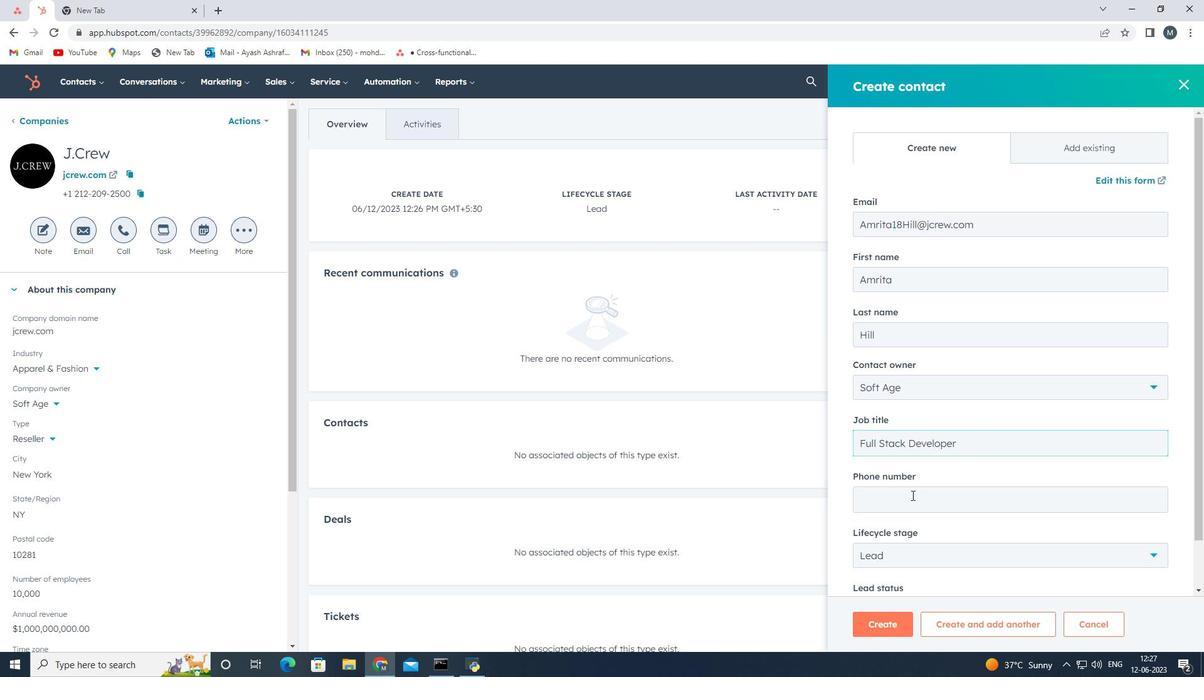 
Action: Key pressed 4085559016
Screenshot: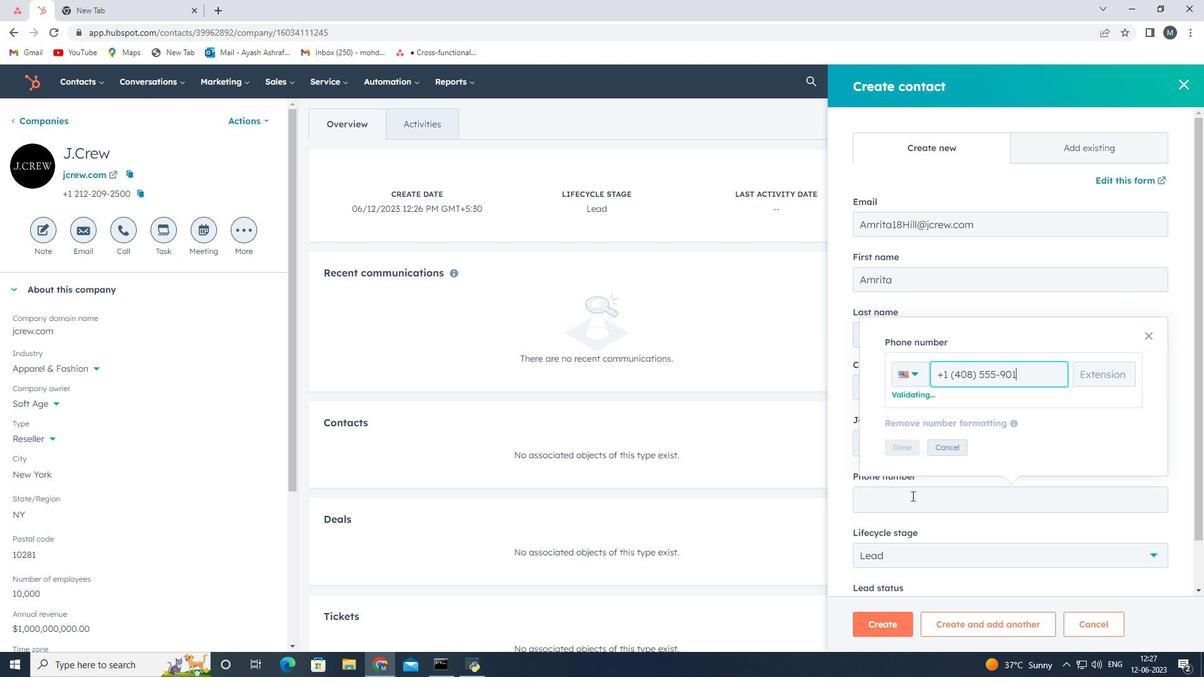 
Action: Mouse moved to (899, 442)
Screenshot: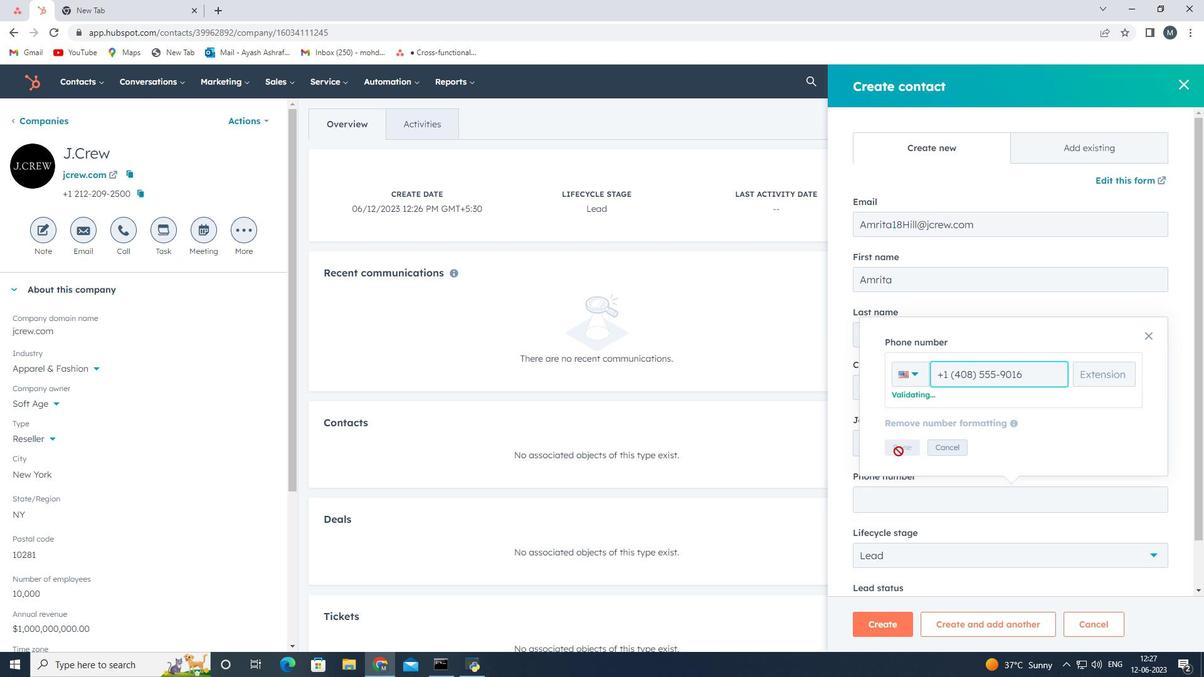 
Action: Mouse pressed left at (899, 442)
Screenshot: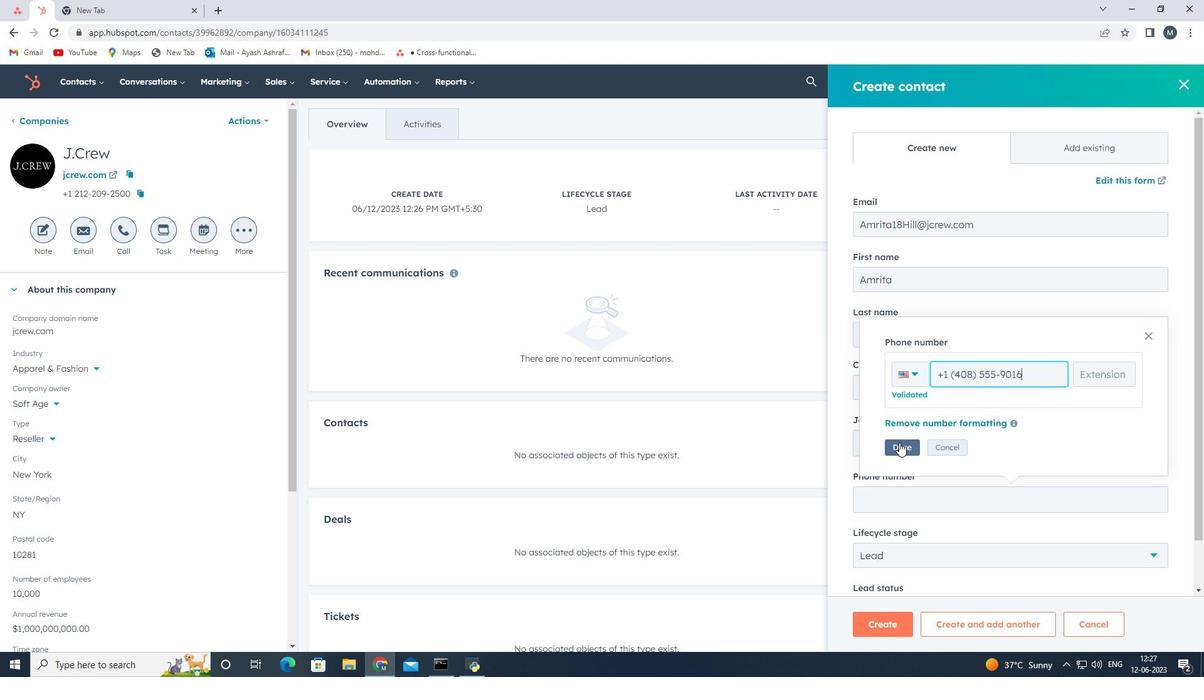 
Action: Mouse moved to (899, 555)
Screenshot: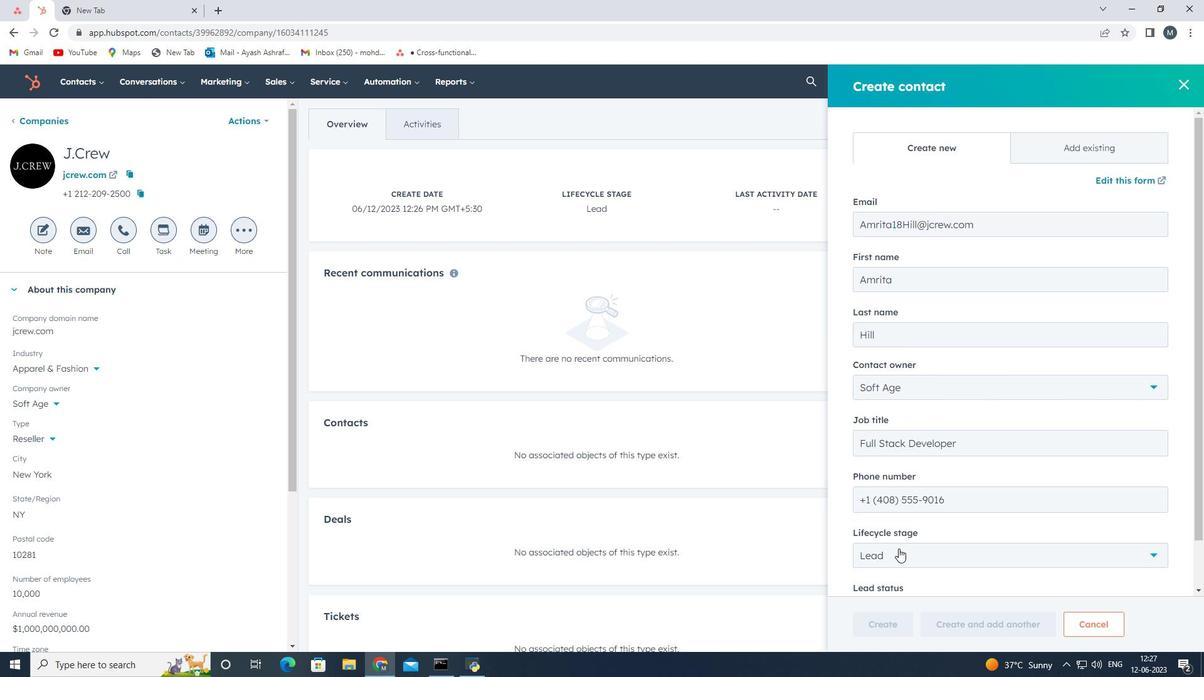 
Action: Mouse pressed left at (899, 555)
Screenshot: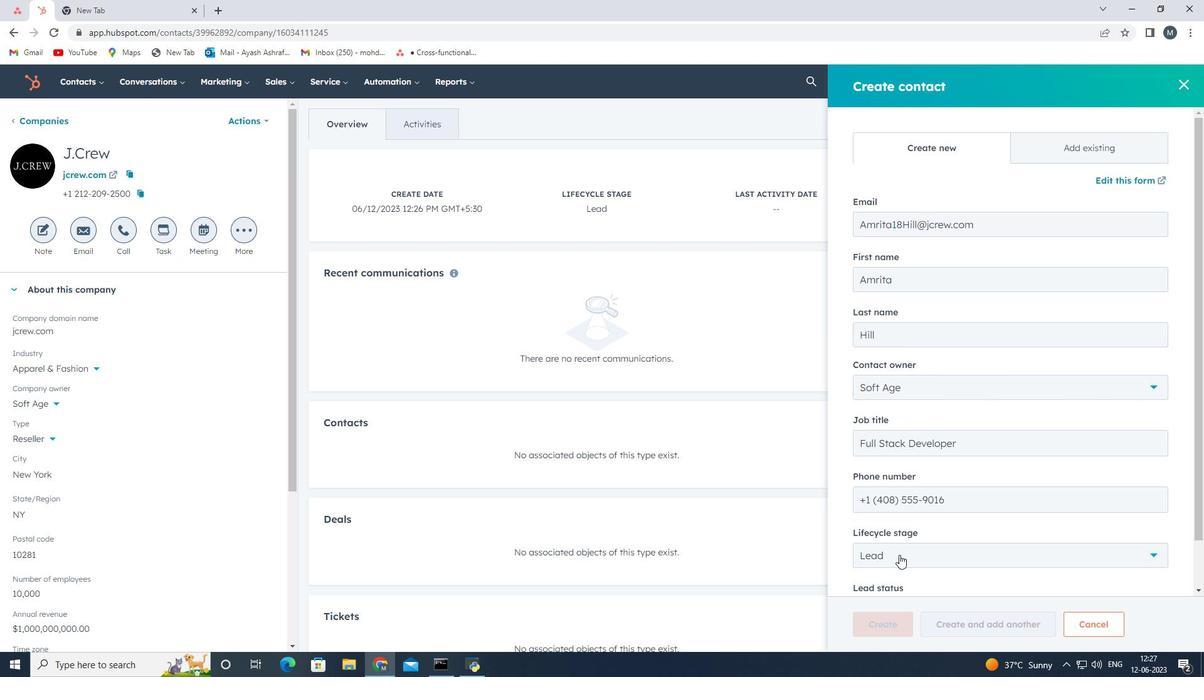 
Action: Mouse moved to (903, 443)
Screenshot: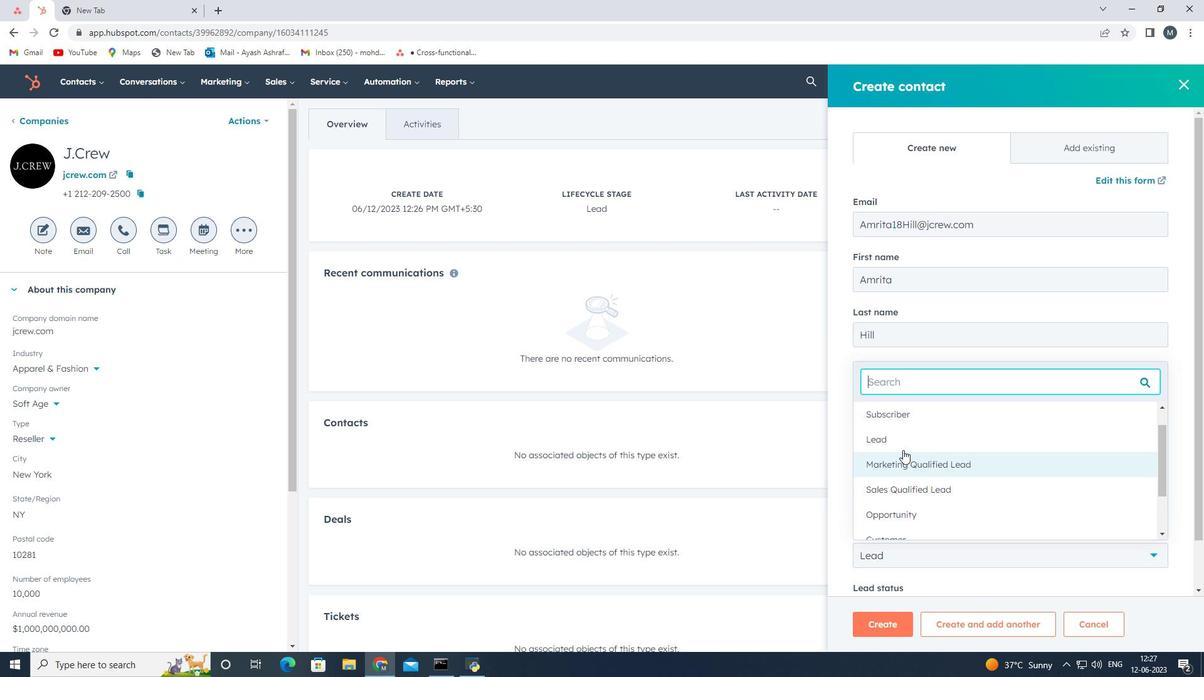 
Action: Mouse pressed left at (903, 443)
Screenshot: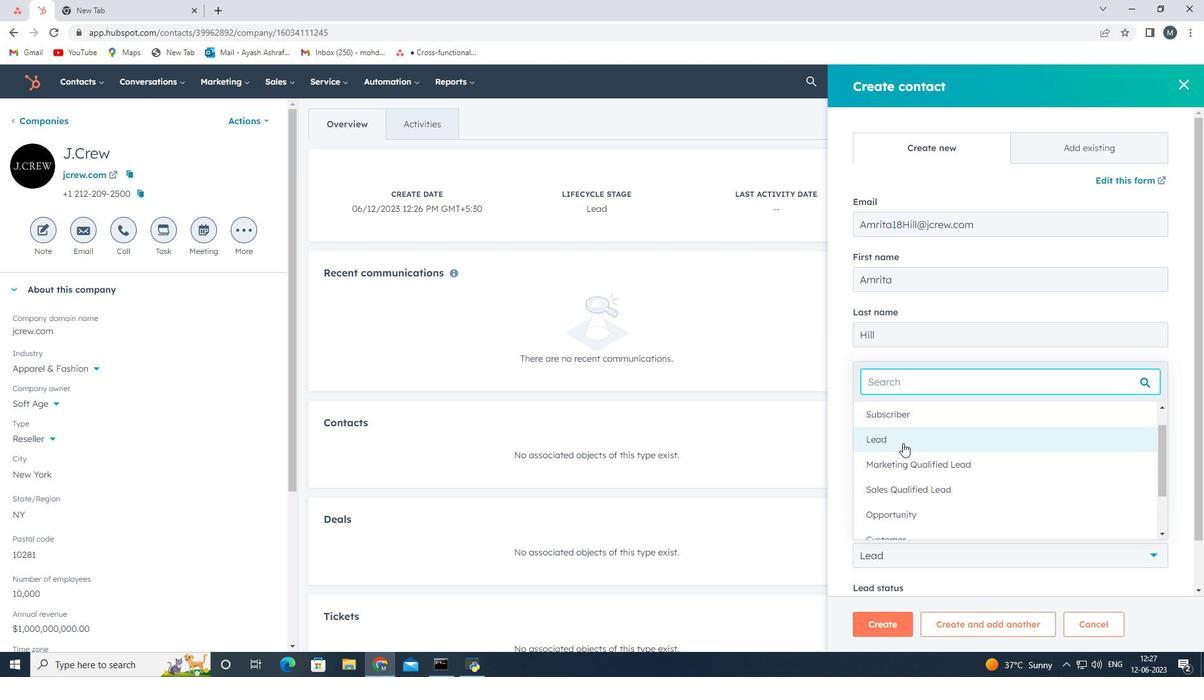 
Action: Mouse moved to (903, 565)
Screenshot: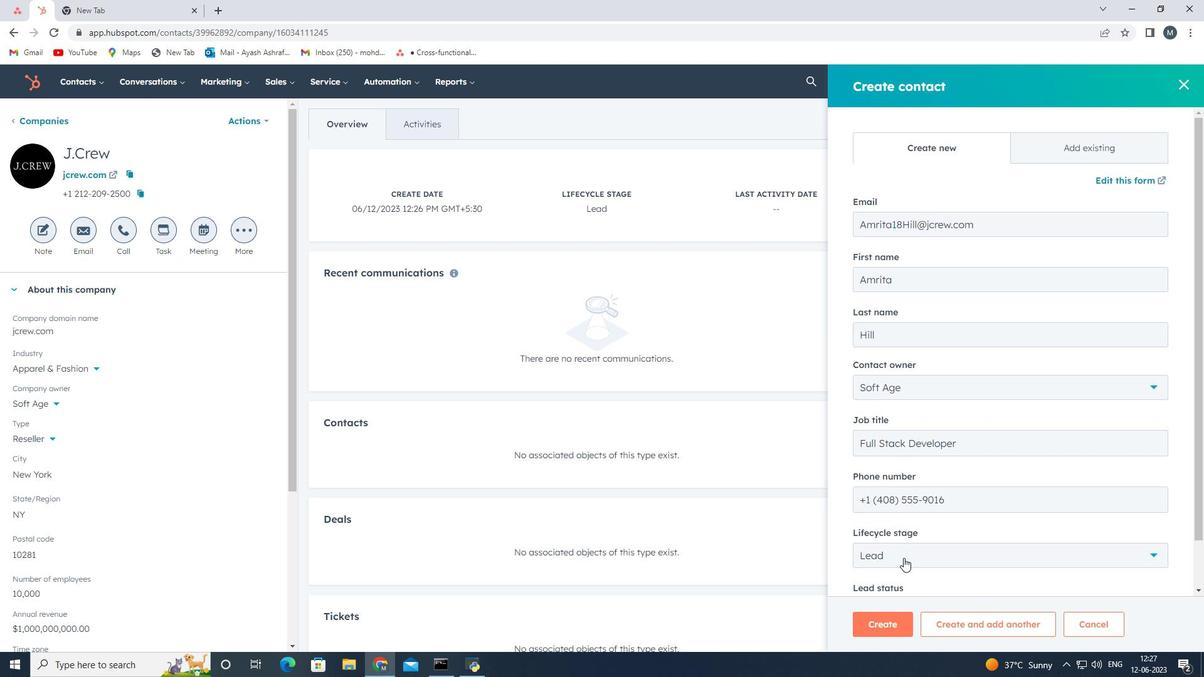 
Action: Mouse scrolled (903, 563) with delta (0, 0)
Screenshot: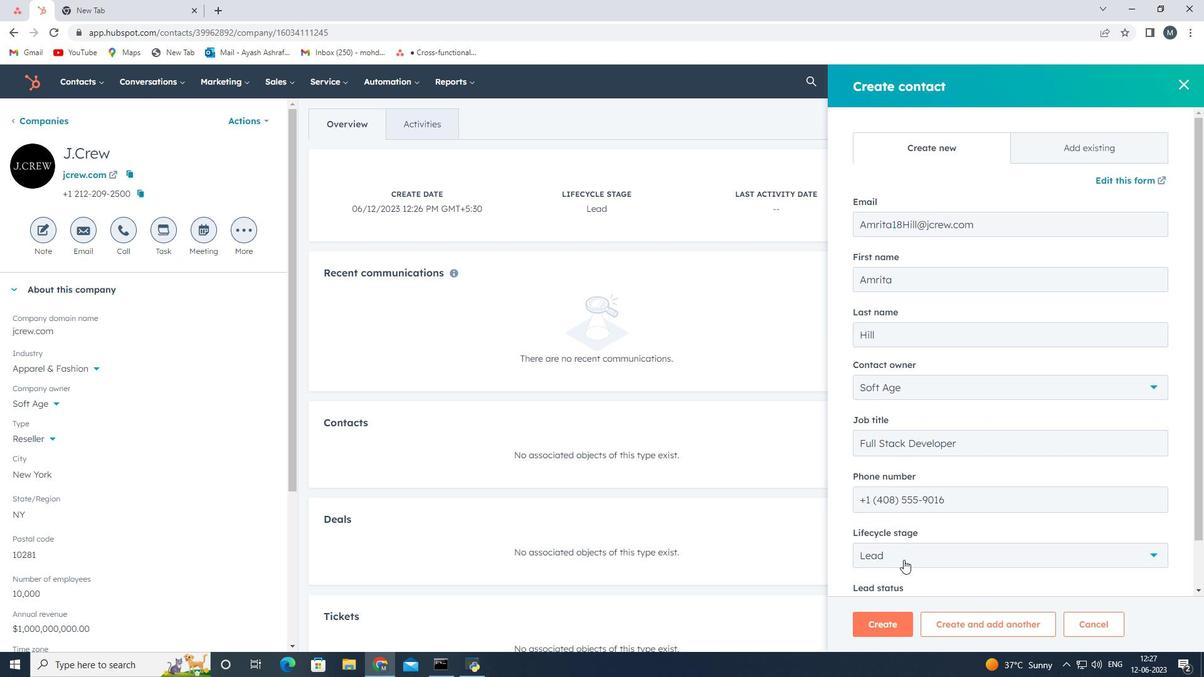 
Action: Mouse scrolled (903, 565) with delta (0, 0)
Screenshot: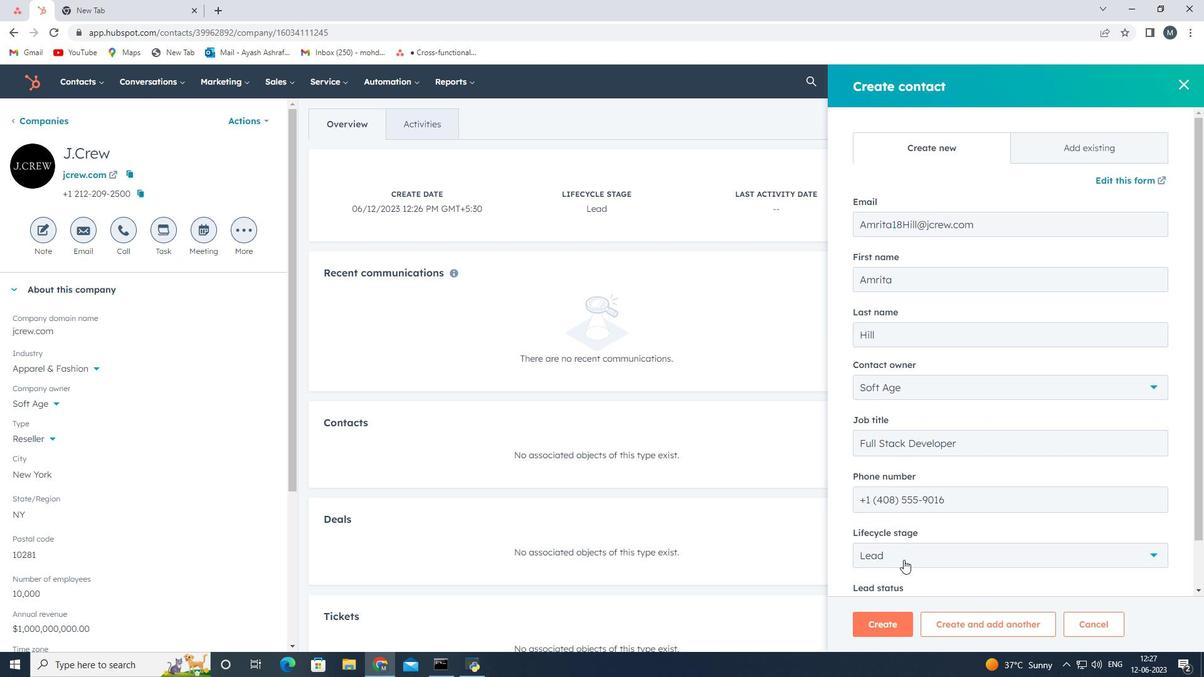 
Action: Mouse moved to (904, 562)
Screenshot: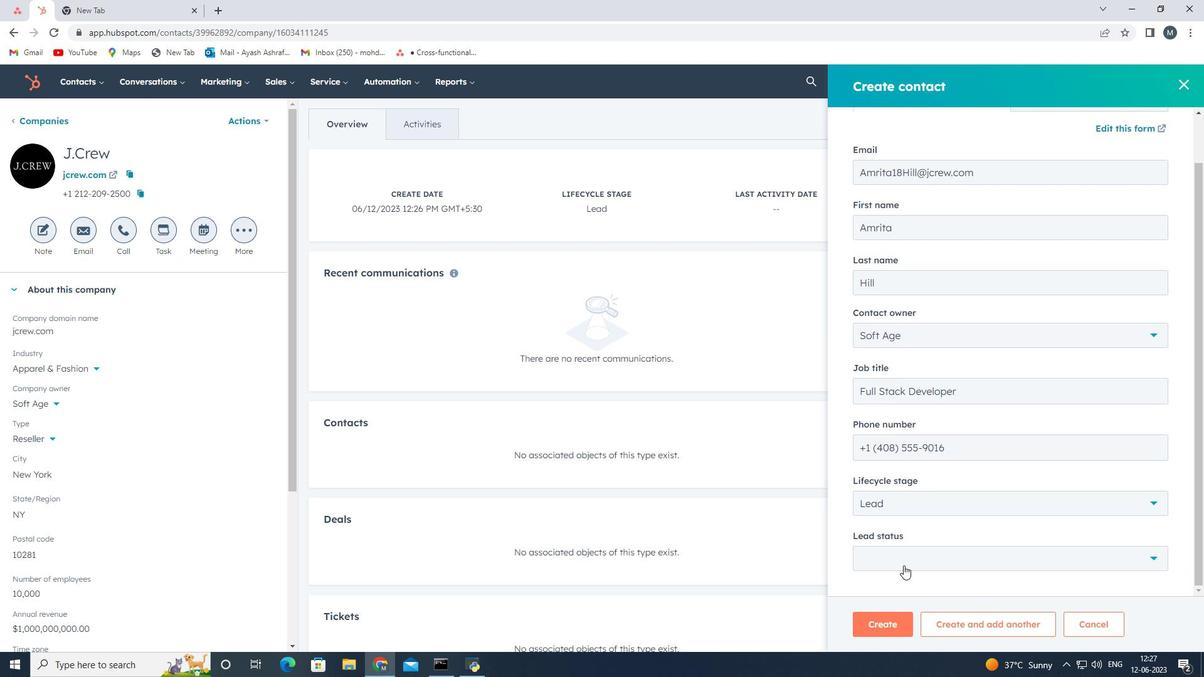 
Action: Mouse pressed left at (904, 562)
Screenshot: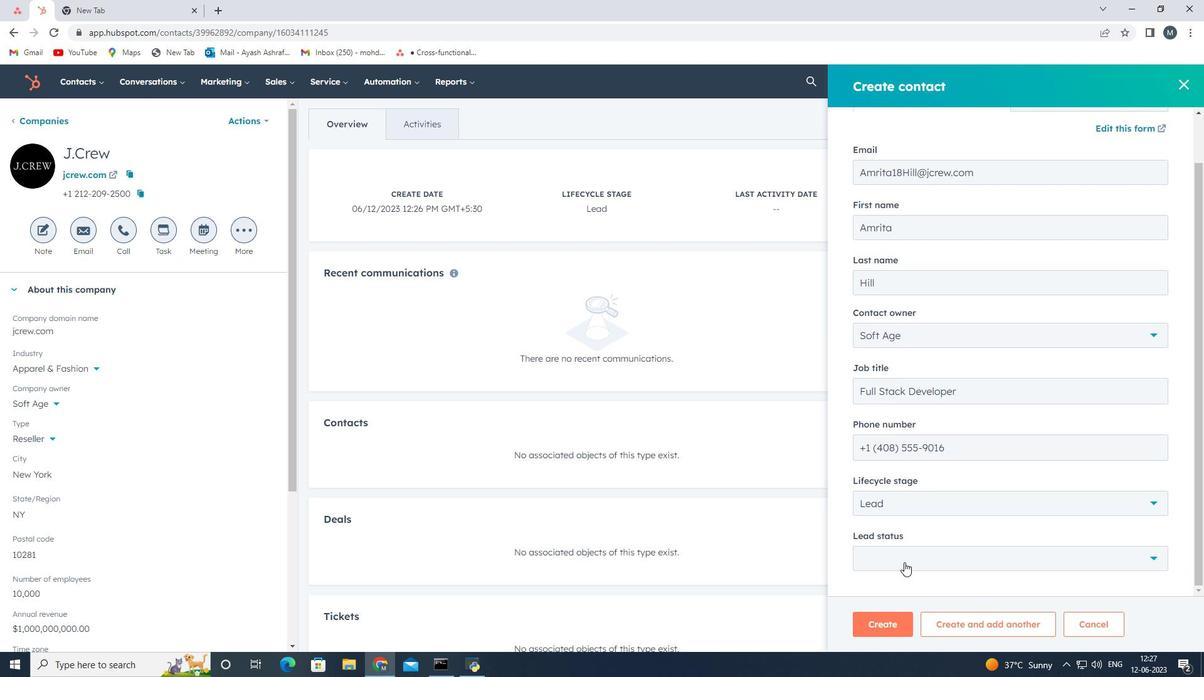 
Action: Mouse moved to (894, 469)
Screenshot: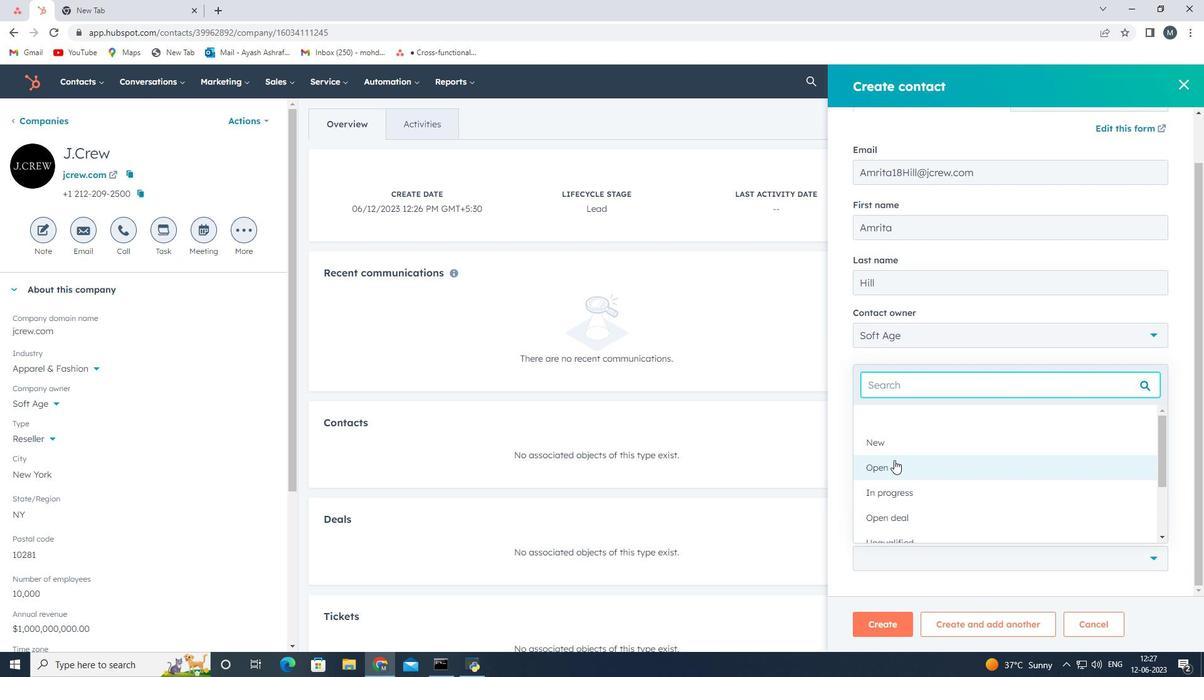 
Action: Mouse pressed left at (894, 469)
Screenshot: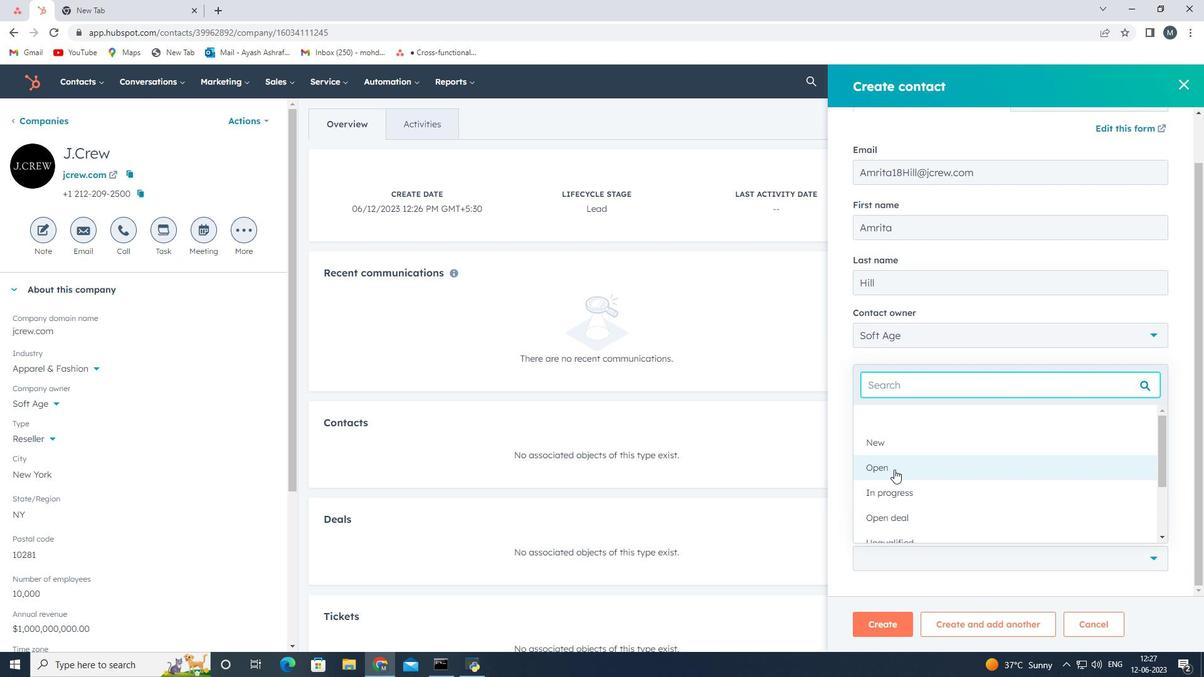 
Action: Mouse moved to (900, 621)
Screenshot: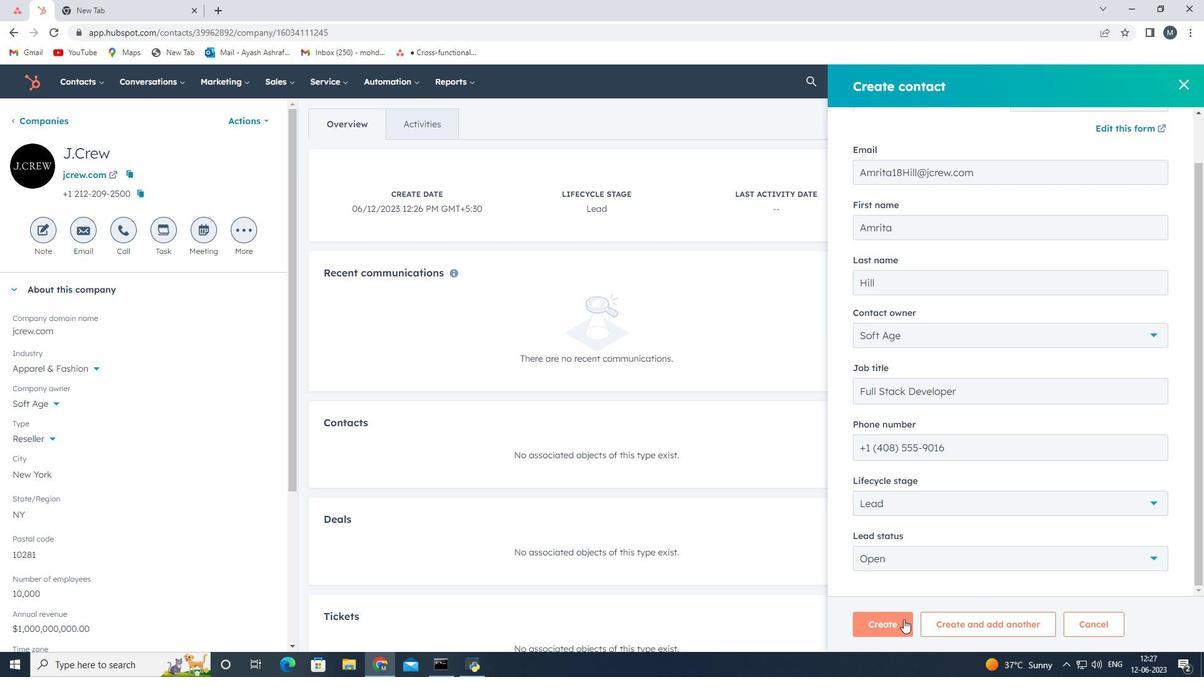 
Action: Mouse pressed left at (900, 621)
Screenshot: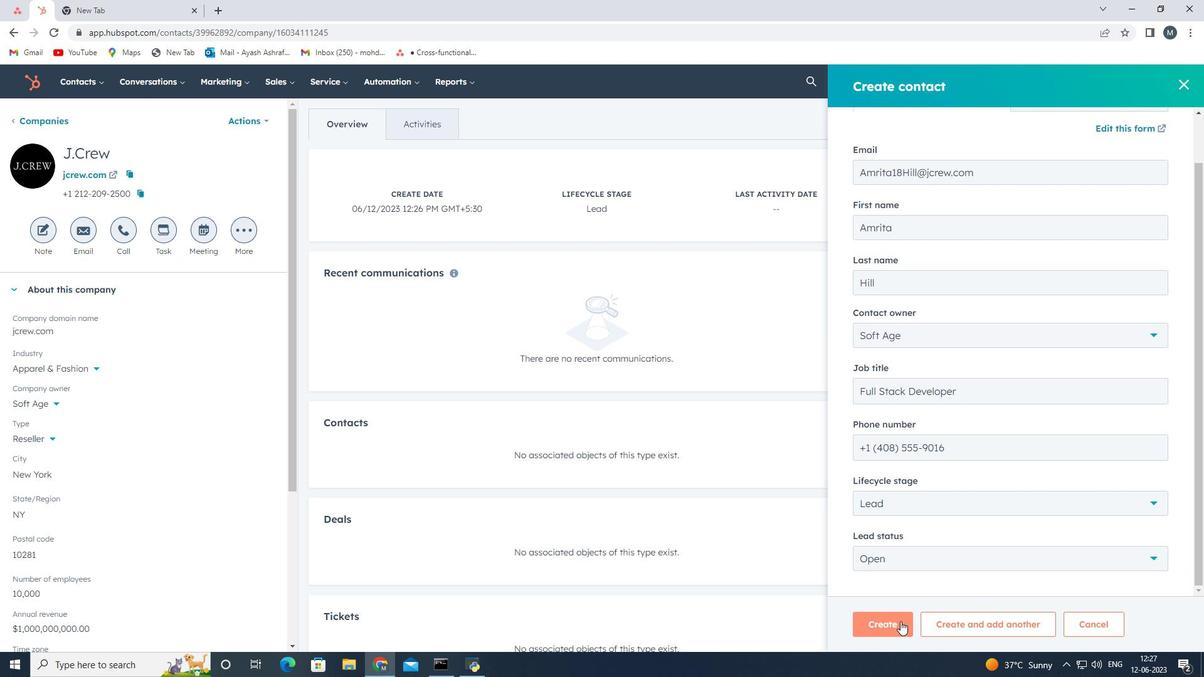 
Action: Mouse moved to (514, 372)
Screenshot: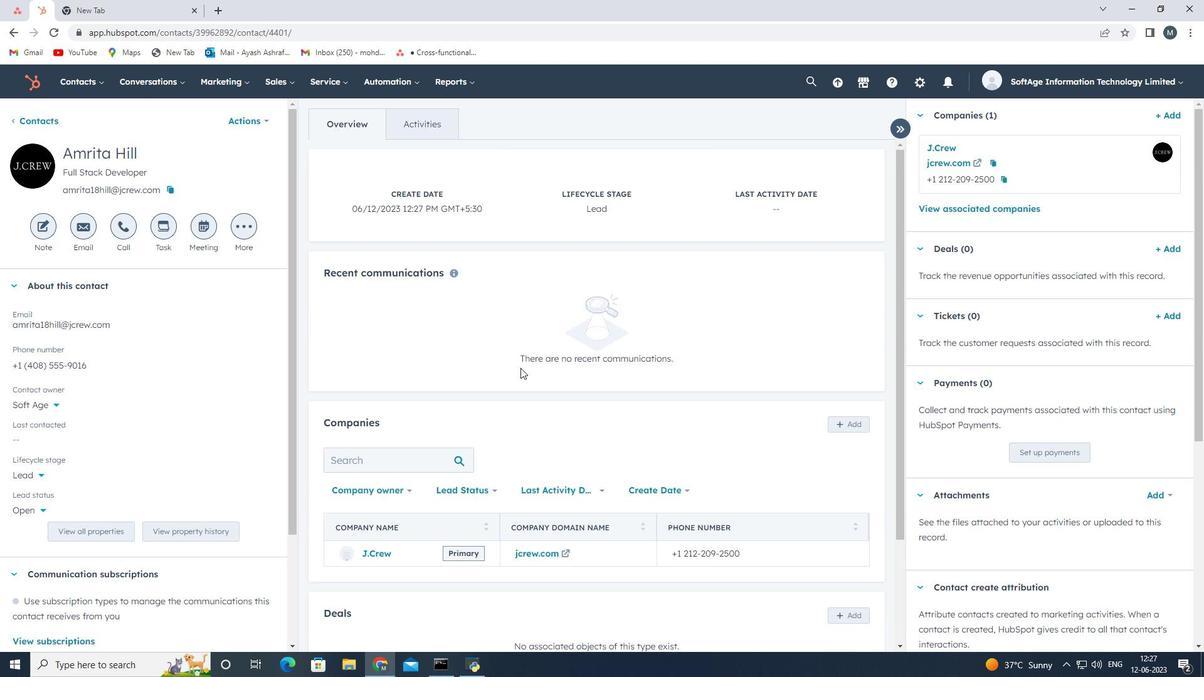 
